 Task: Look for products in the category "Baby Food & Drinks" from Stonyfield only.
Action: Mouse moved to (343, 173)
Screenshot: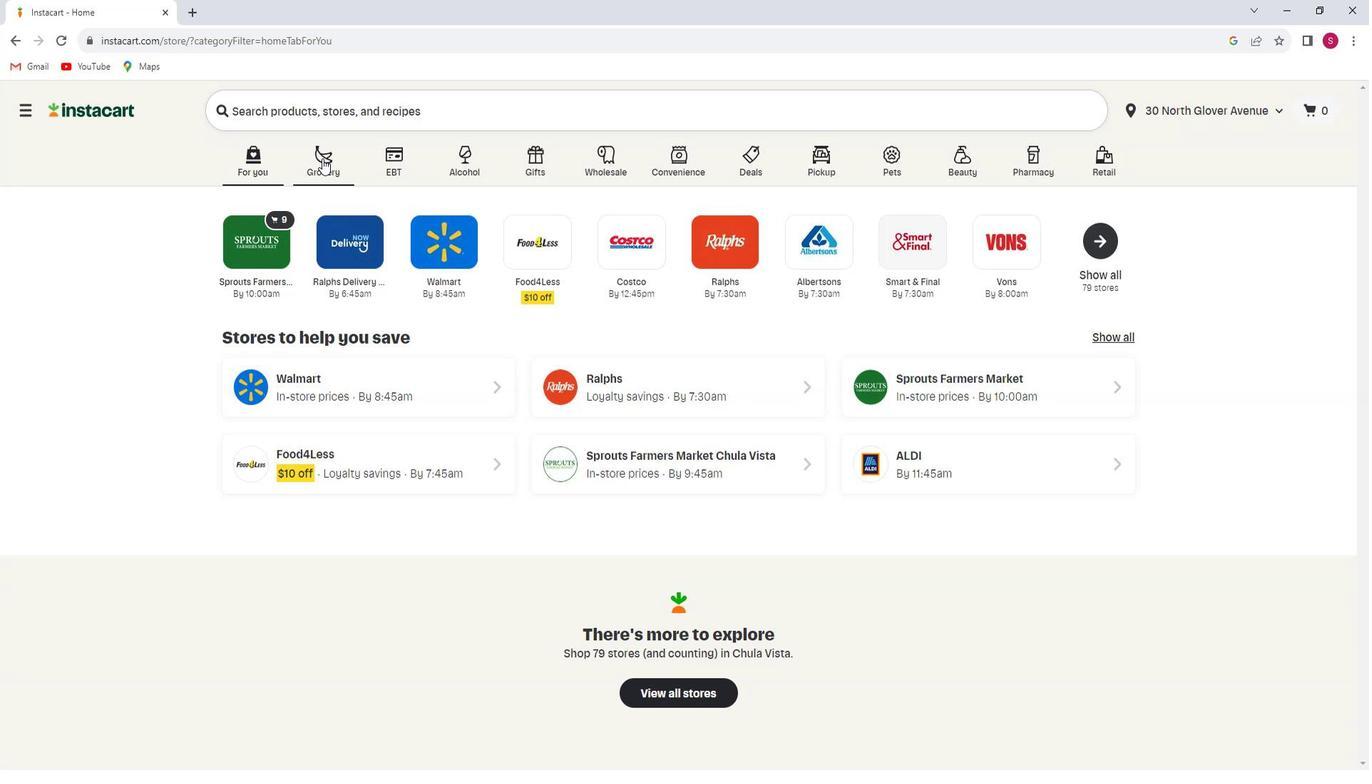 
Action: Mouse pressed left at (343, 173)
Screenshot: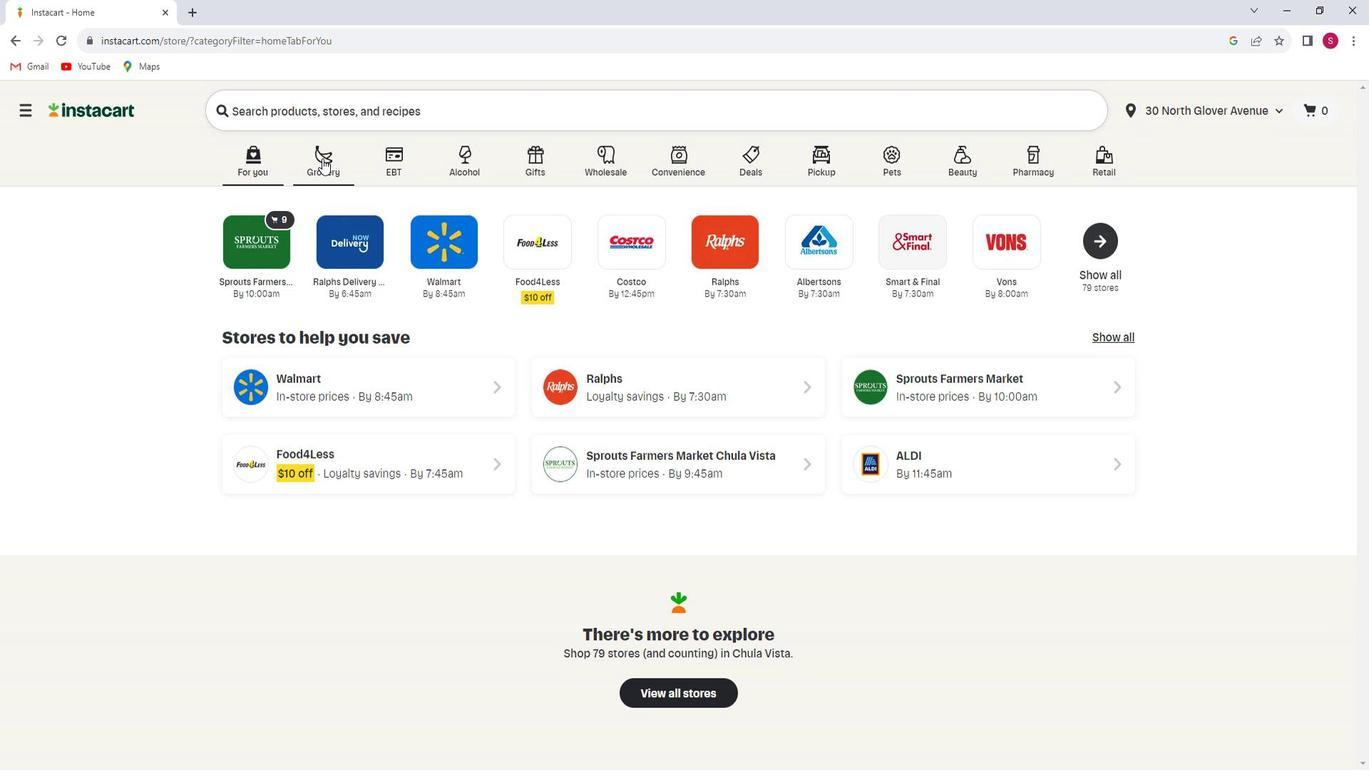 
Action: Mouse moved to (351, 422)
Screenshot: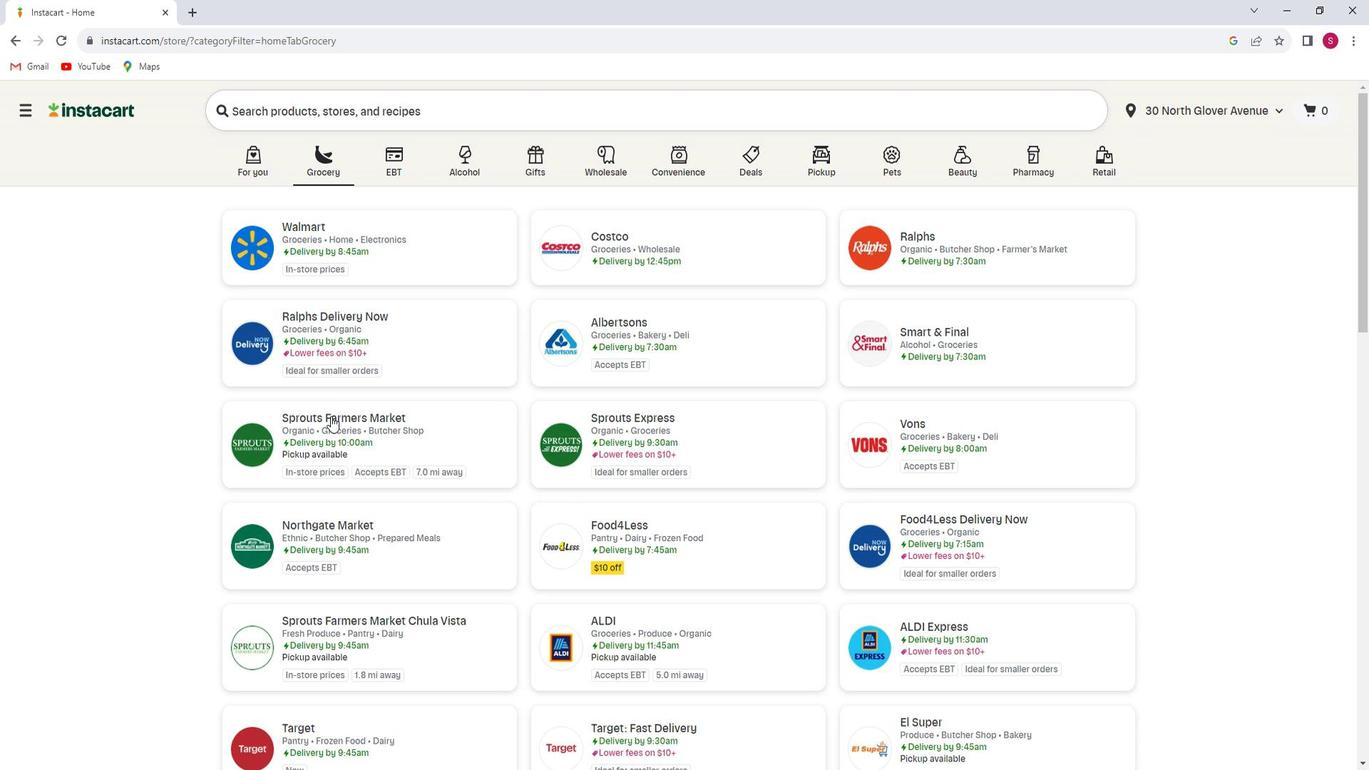
Action: Mouse pressed left at (351, 422)
Screenshot: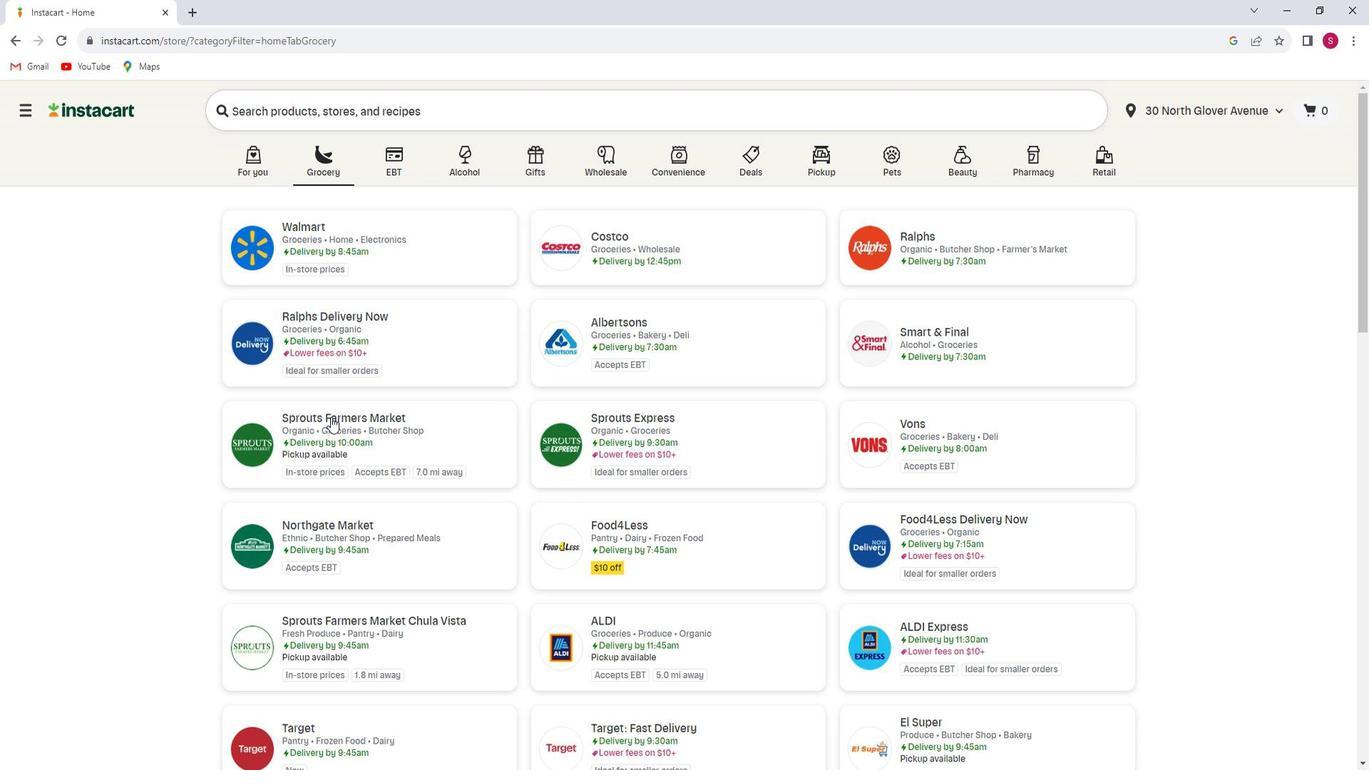 
Action: Mouse moved to (144, 448)
Screenshot: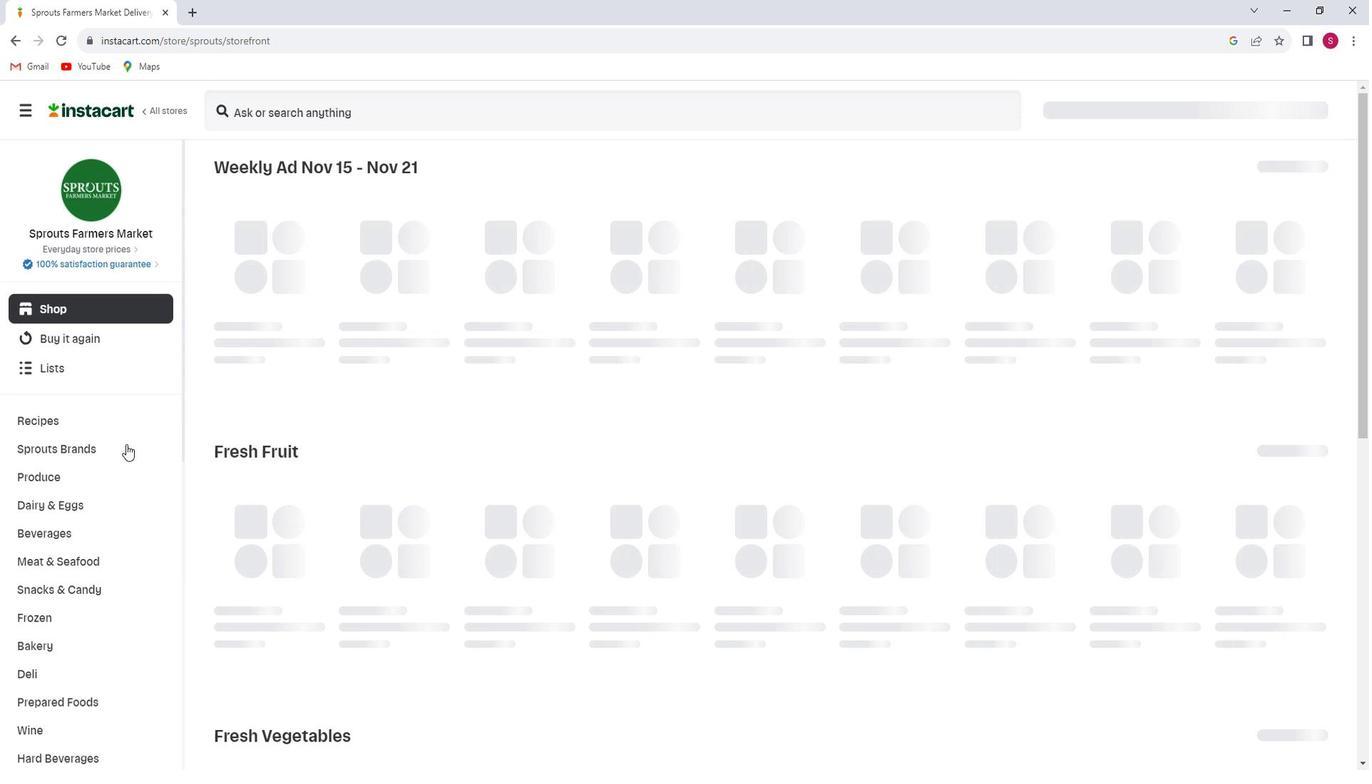 
Action: Mouse scrolled (144, 447) with delta (0, 0)
Screenshot: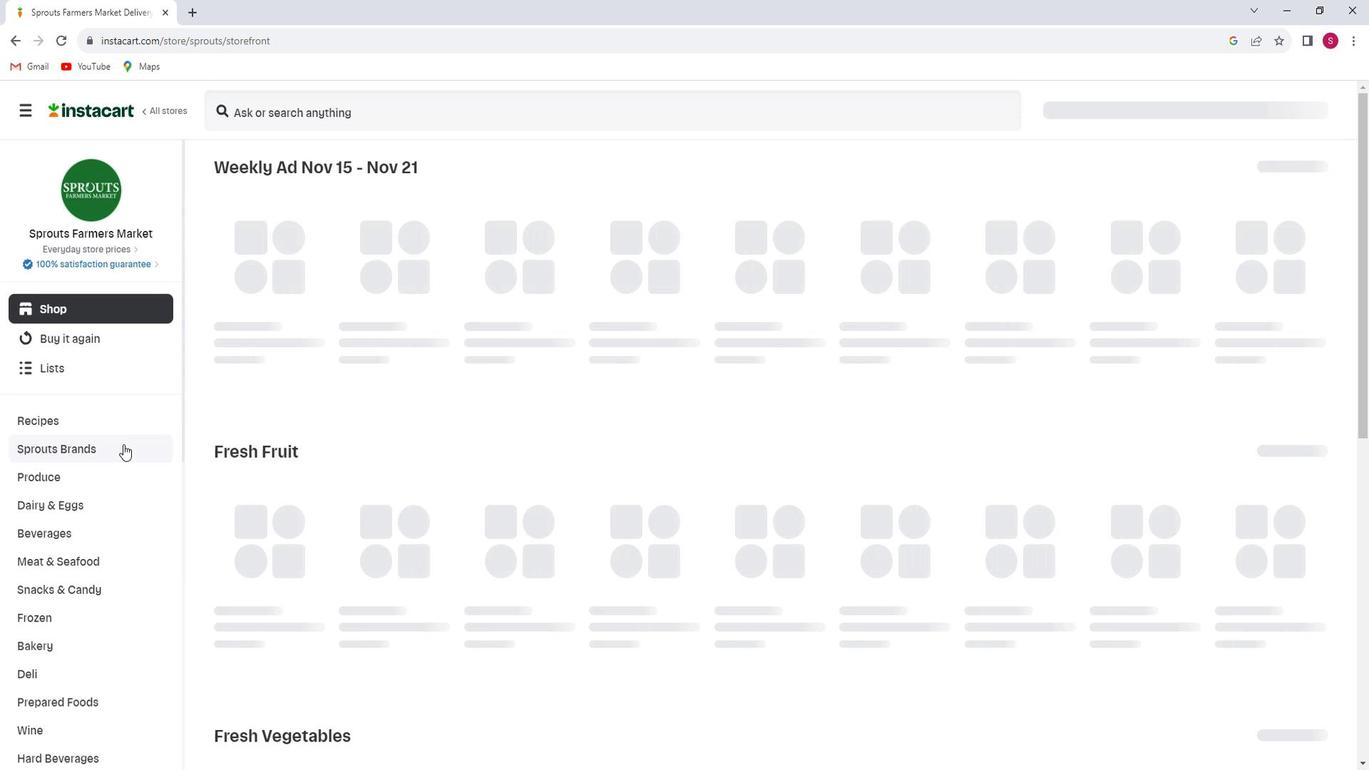 
Action: Mouse scrolled (144, 447) with delta (0, 0)
Screenshot: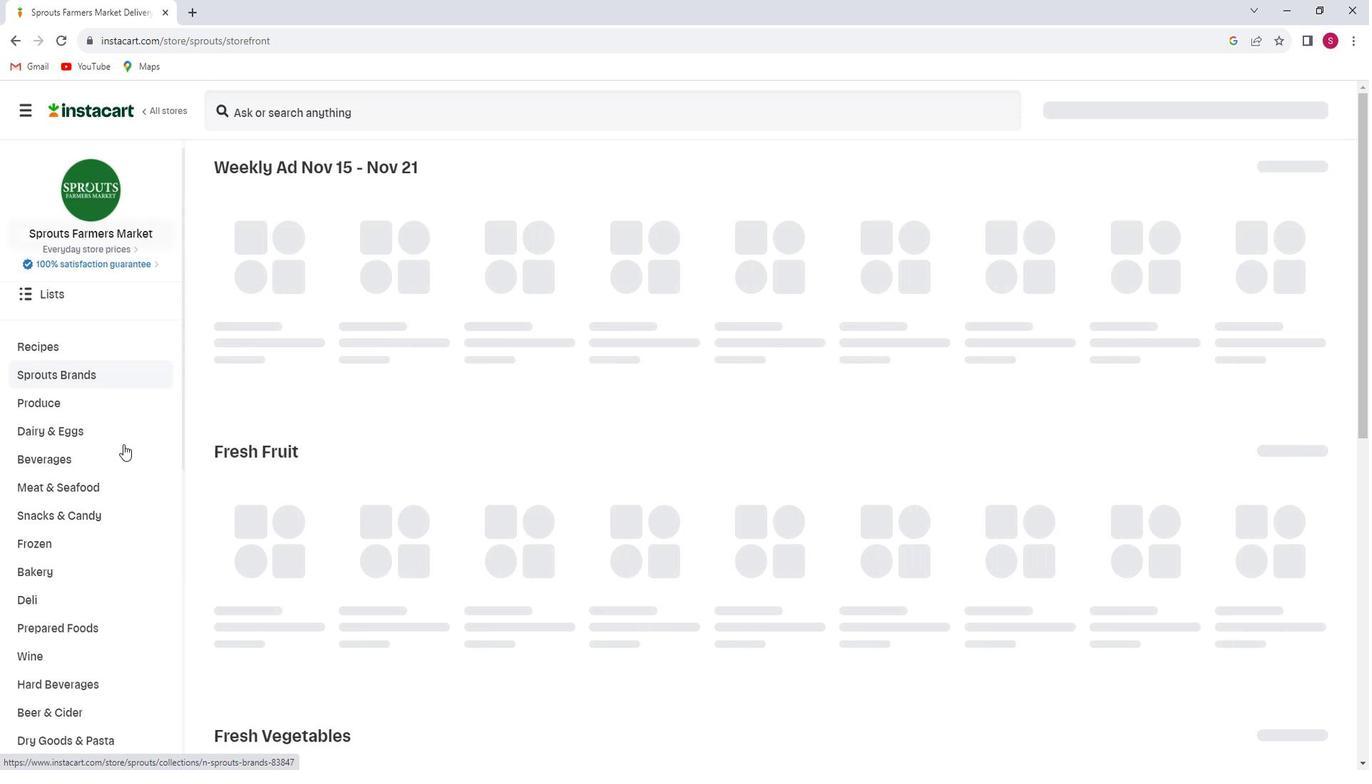 
Action: Mouse scrolled (144, 447) with delta (0, 0)
Screenshot: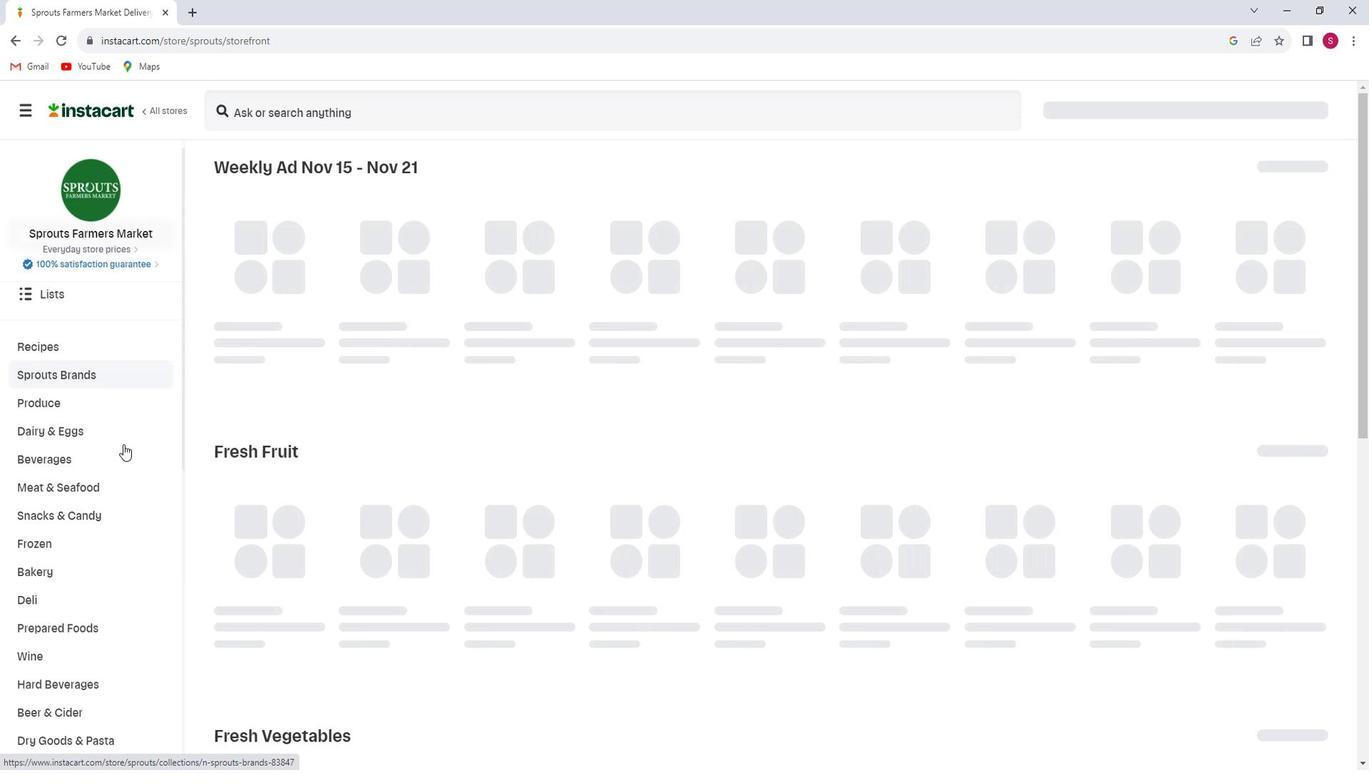
Action: Mouse scrolled (144, 447) with delta (0, 0)
Screenshot: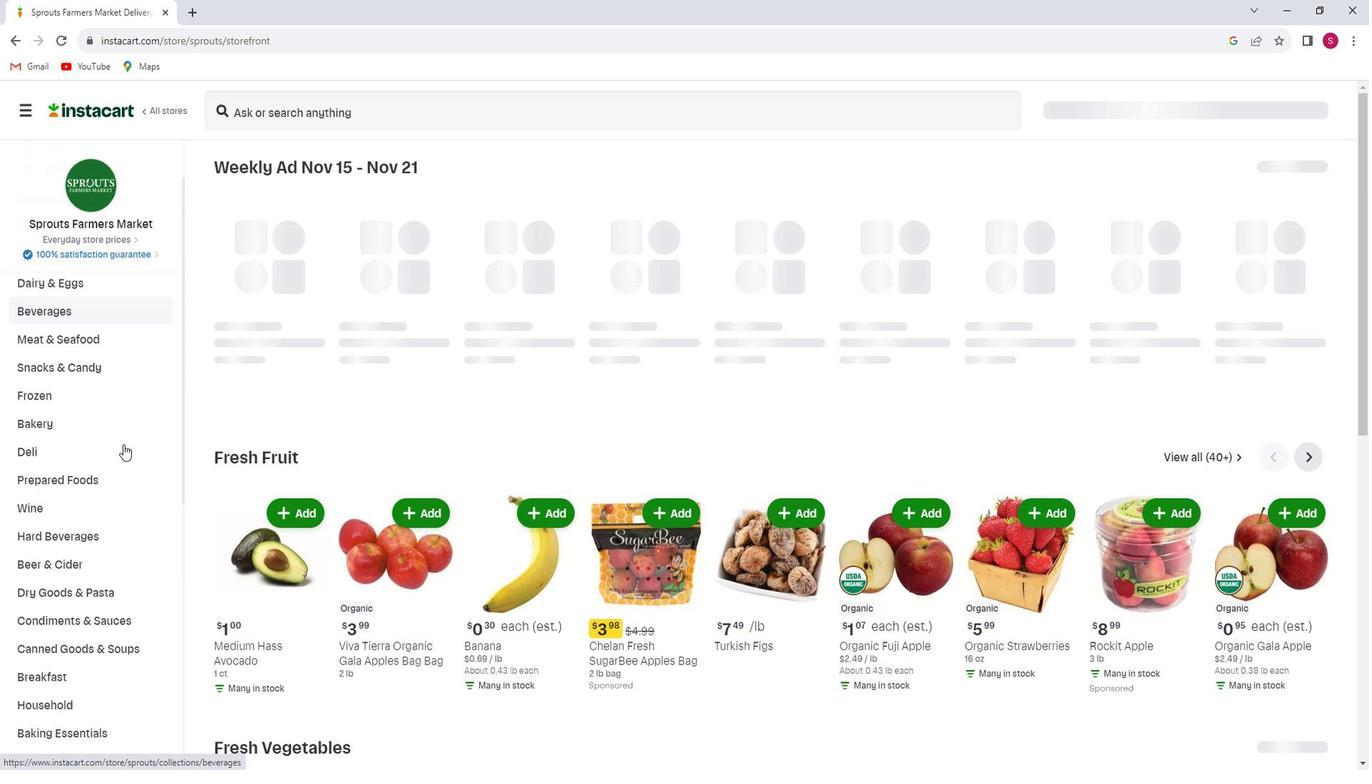 
Action: Mouse scrolled (144, 447) with delta (0, 0)
Screenshot: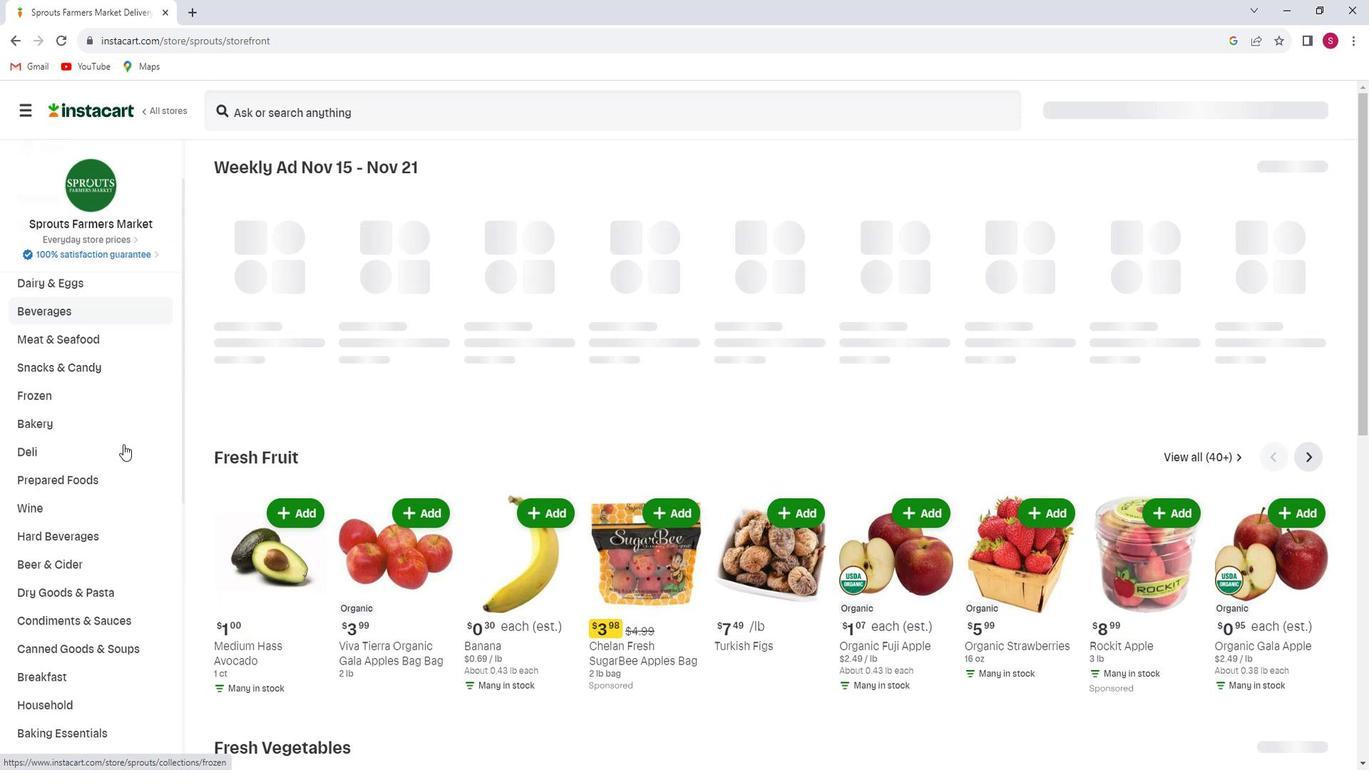 
Action: Mouse scrolled (144, 447) with delta (0, 0)
Screenshot: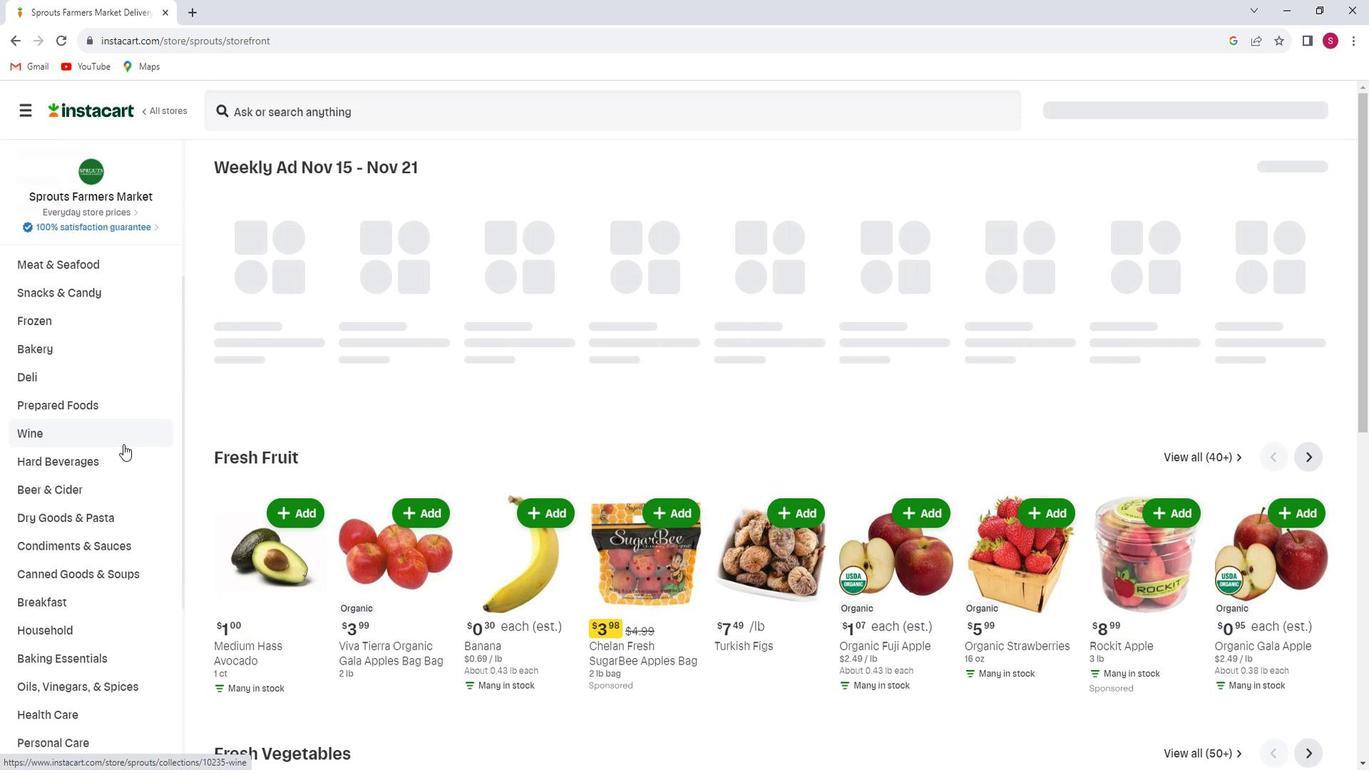 
Action: Mouse scrolled (144, 447) with delta (0, 0)
Screenshot: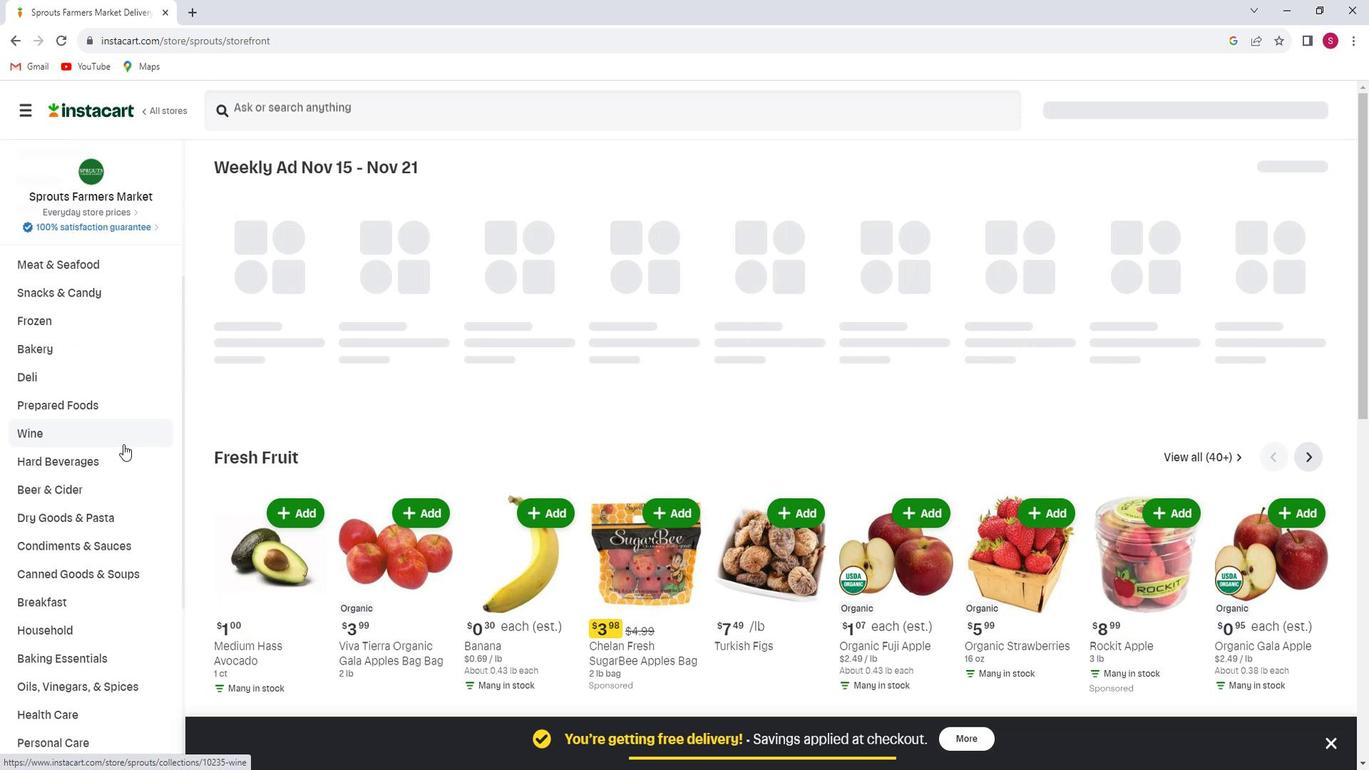 
Action: Mouse moved to (140, 455)
Screenshot: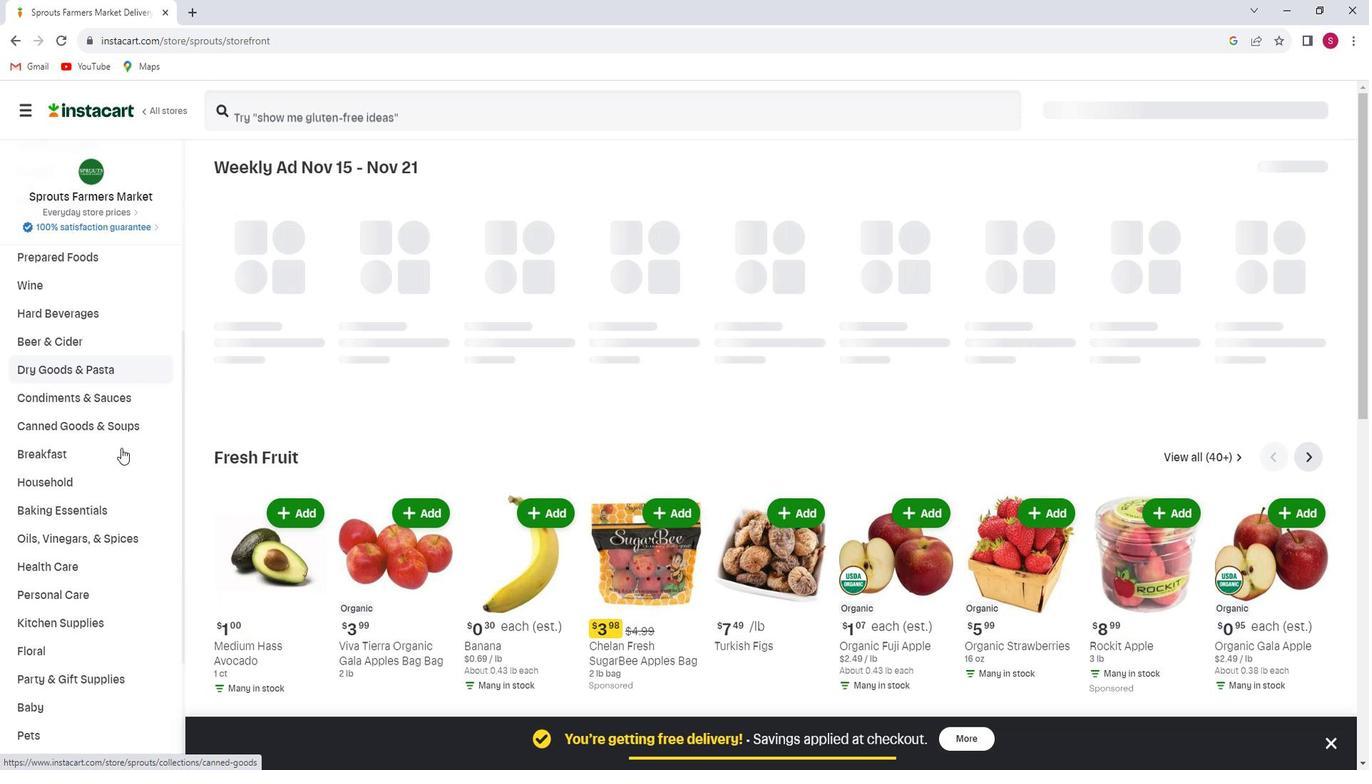 
Action: Mouse scrolled (140, 454) with delta (0, 0)
Screenshot: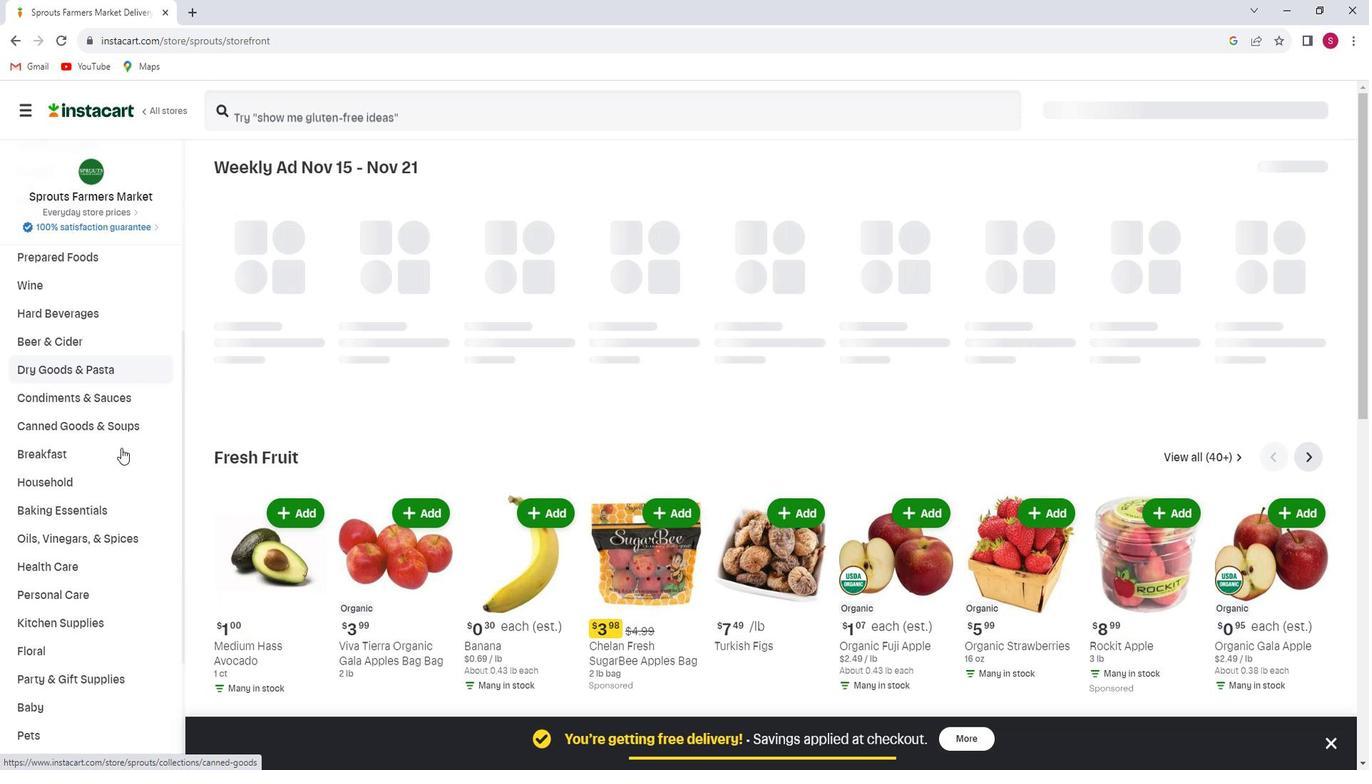 
Action: Mouse moved to (140, 457)
Screenshot: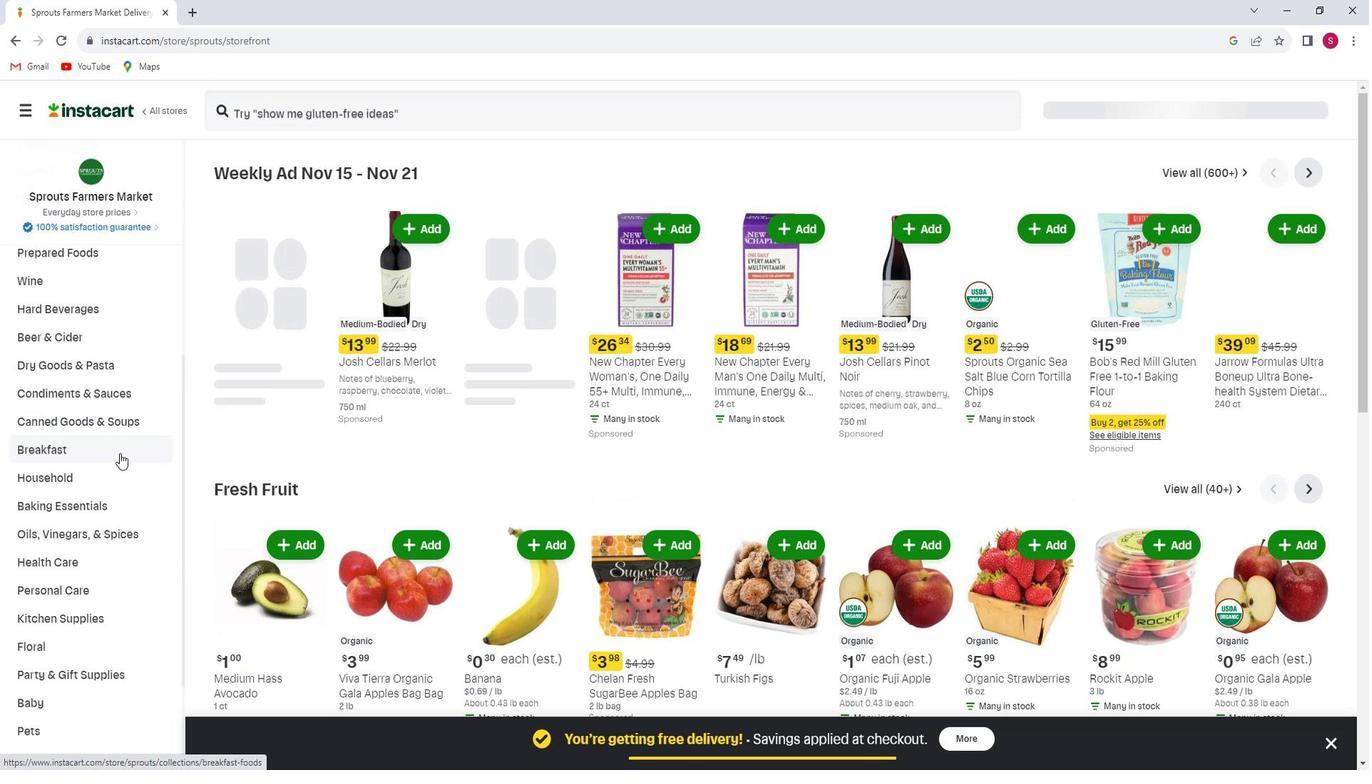 
Action: Mouse scrolled (140, 456) with delta (0, 0)
Screenshot: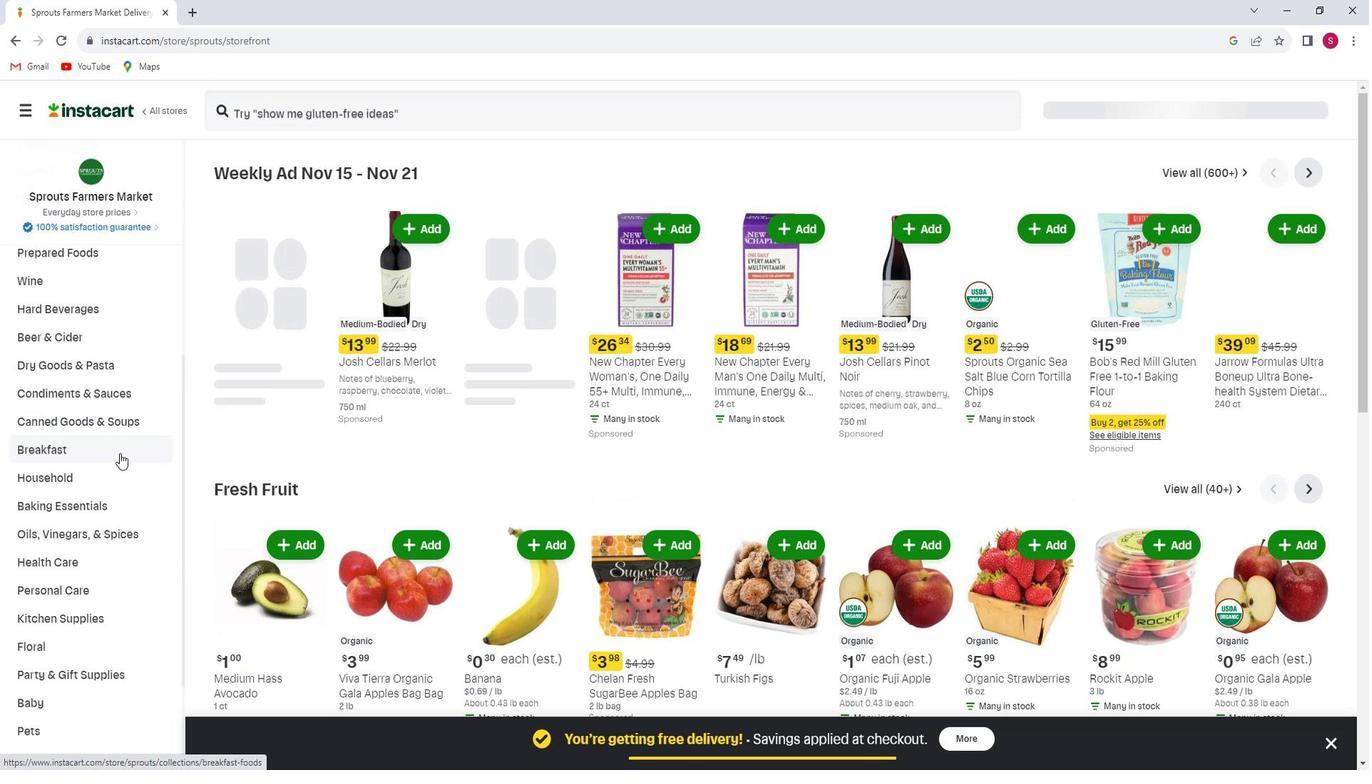 
Action: Mouse moved to (138, 463)
Screenshot: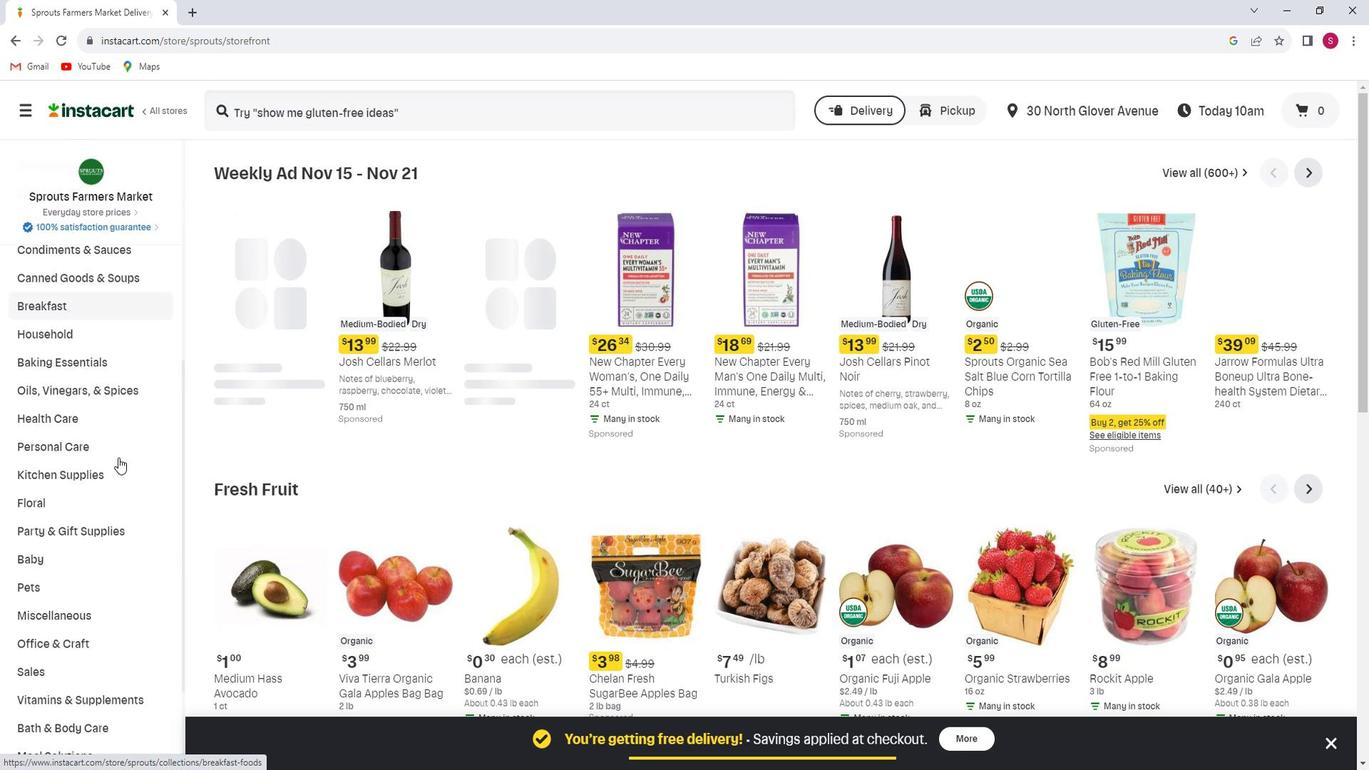 
Action: Mouse scrolled (138, 462) with delta (0, 0)
Screenshot: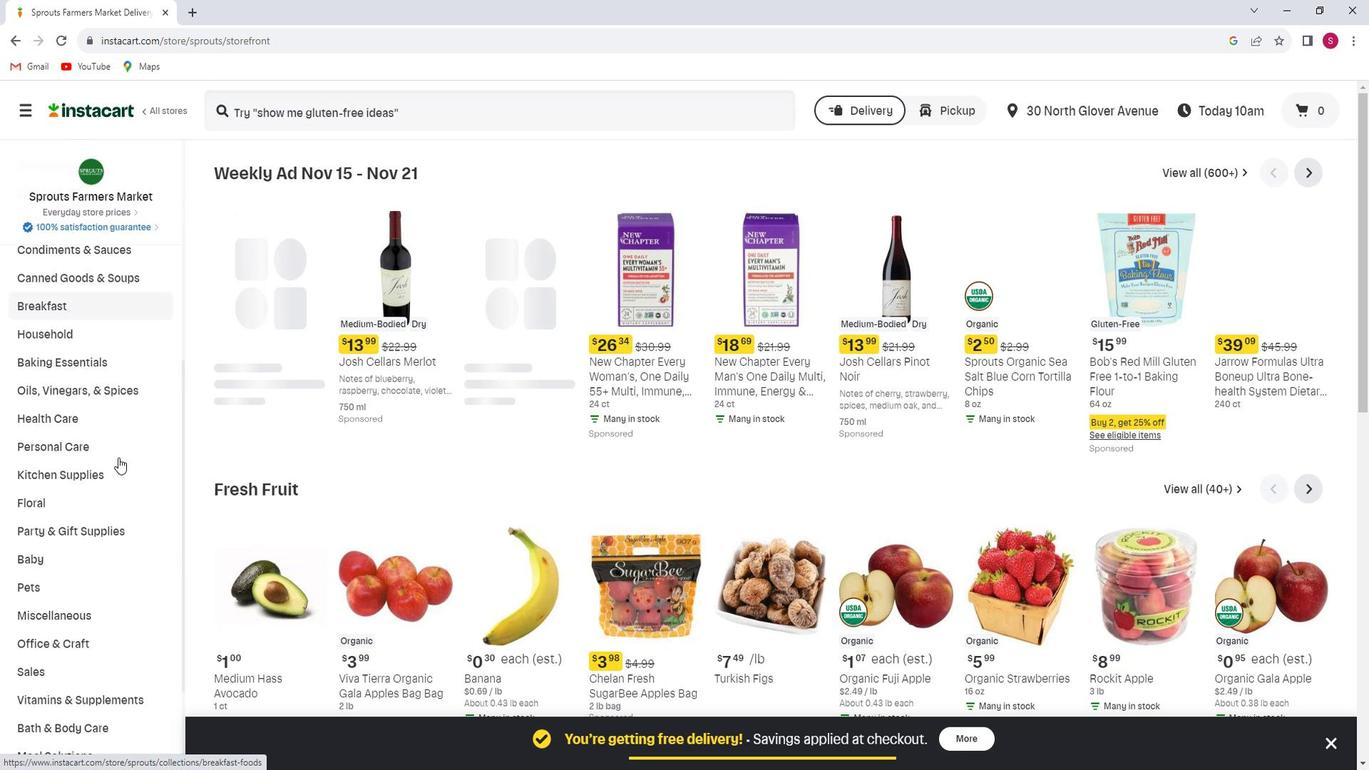 
Action: Mouse moved to (137, 467)
Screenshot: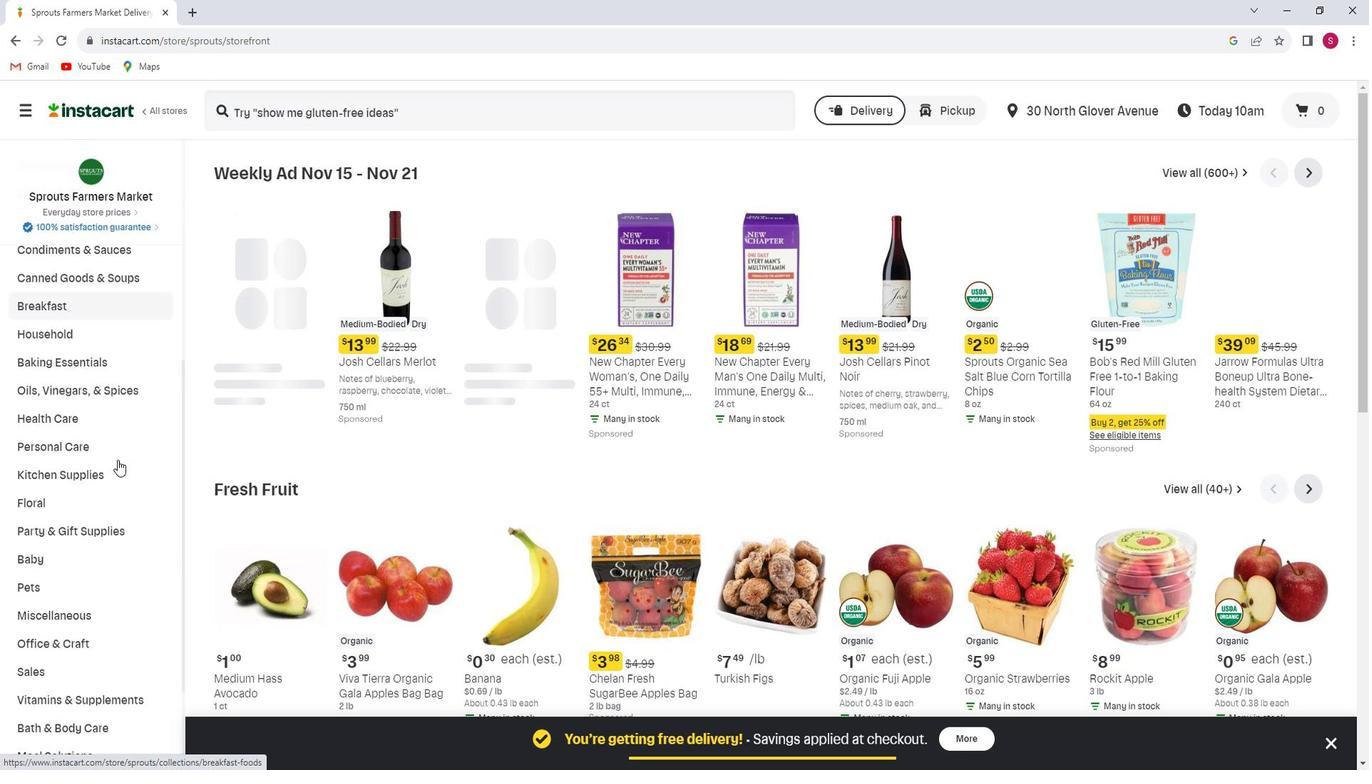
Action: Mouse scrolled (137, 466) with delta (0, 0)
Screenshot: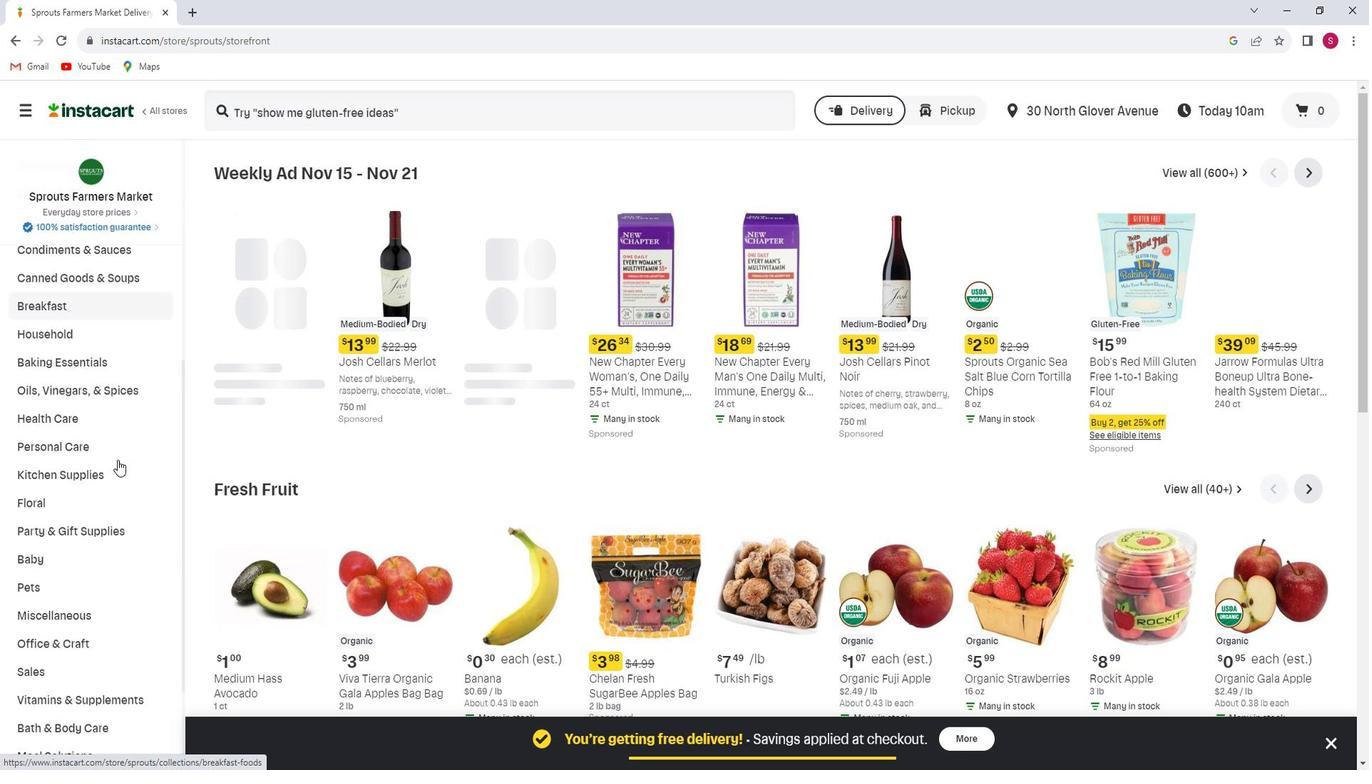 
Action: Mouse moved to (74, 547)
Screenshot: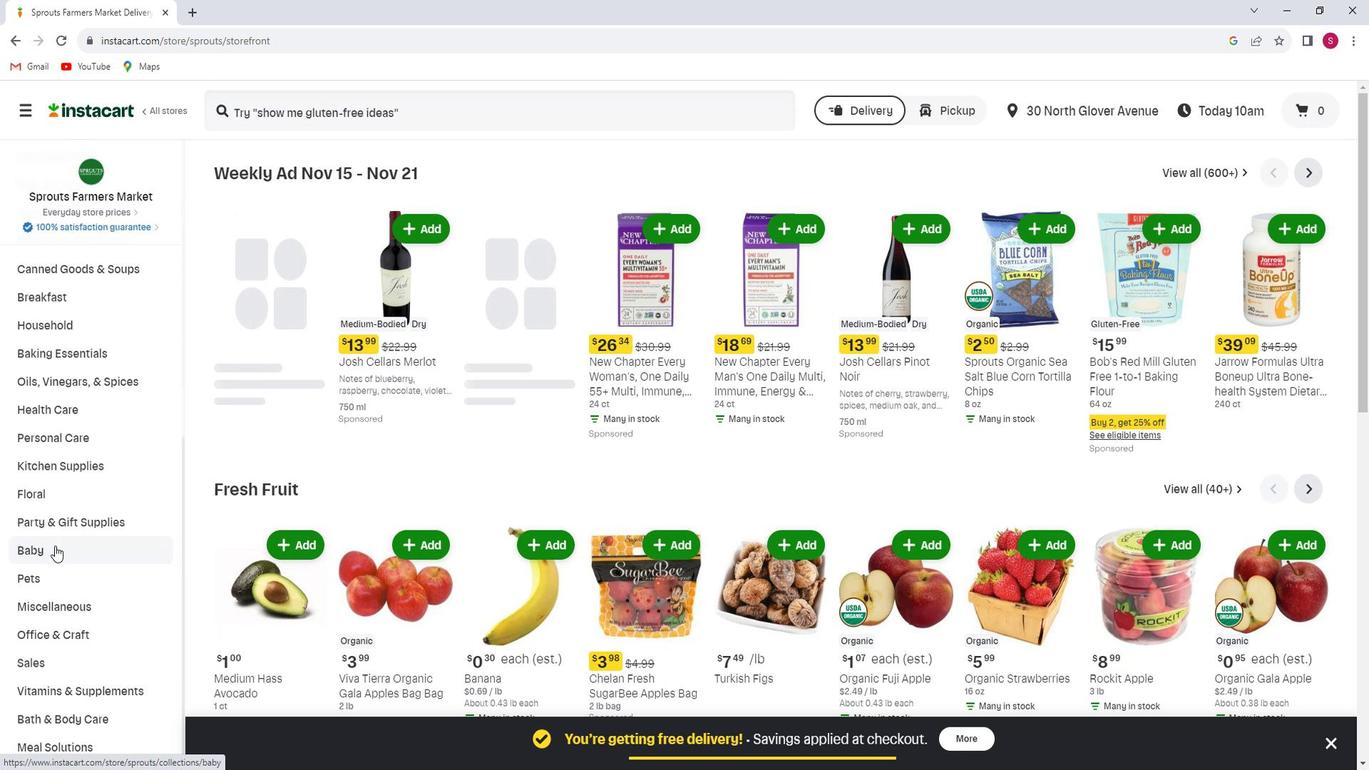 
Action: Mouse pressed left at (74, 547)
Screenshot: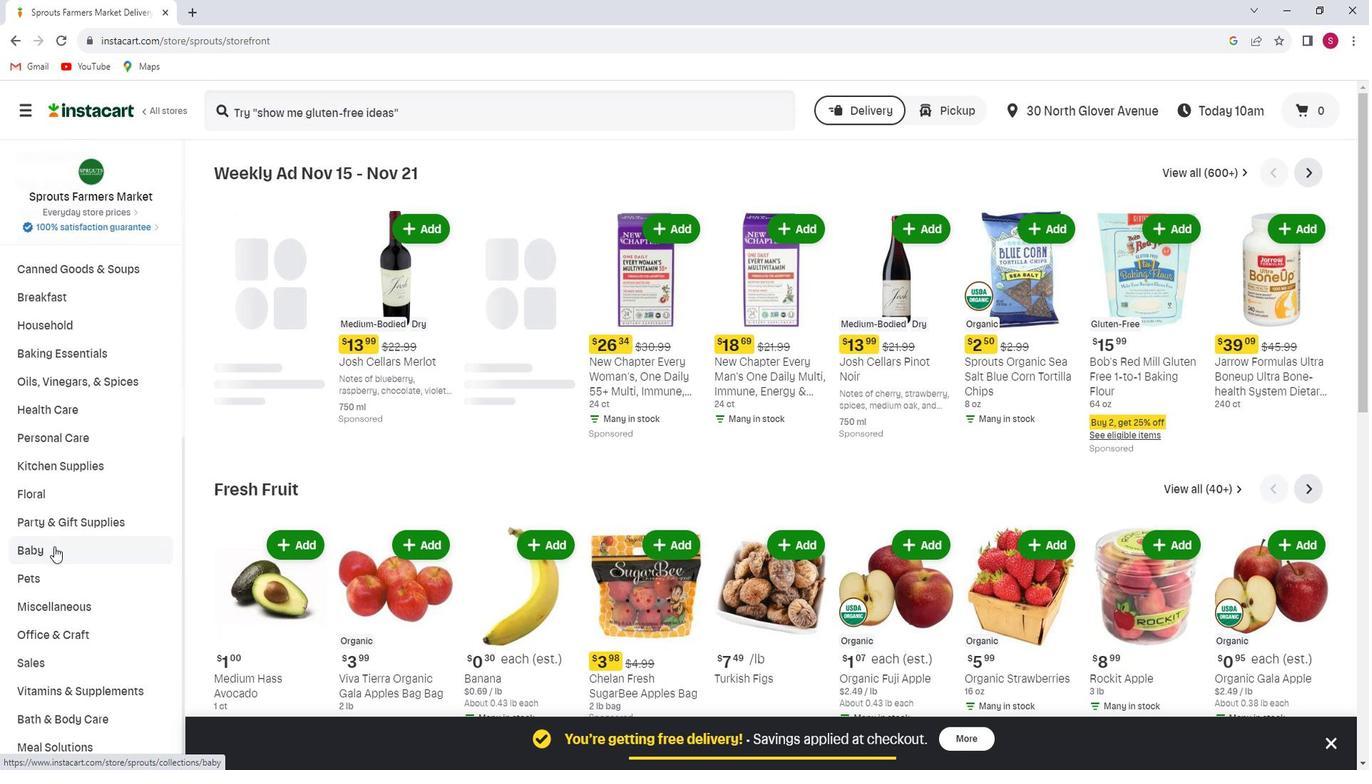 
Action: Mouse moved to (87, 656)
Screenshot: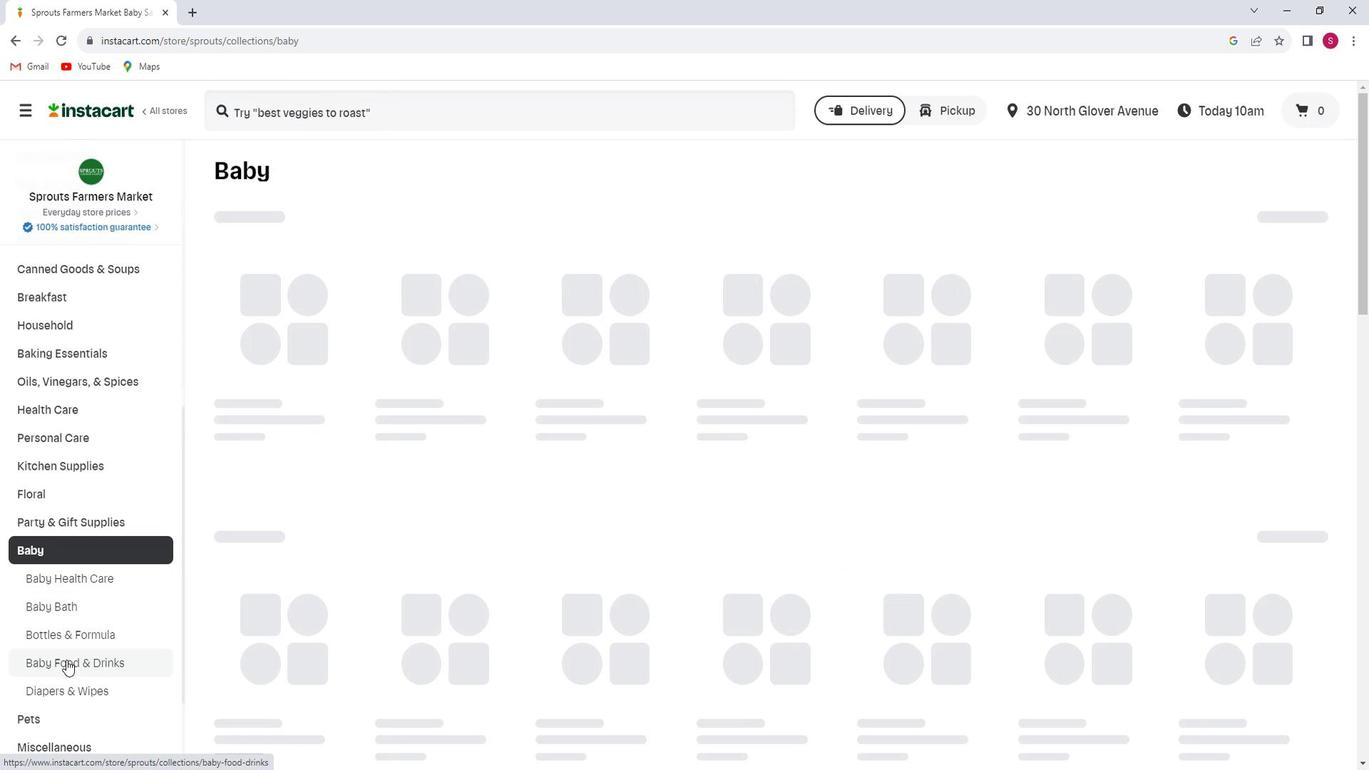 
Action: Mouse pressed left at (87, 656)
Screenshot: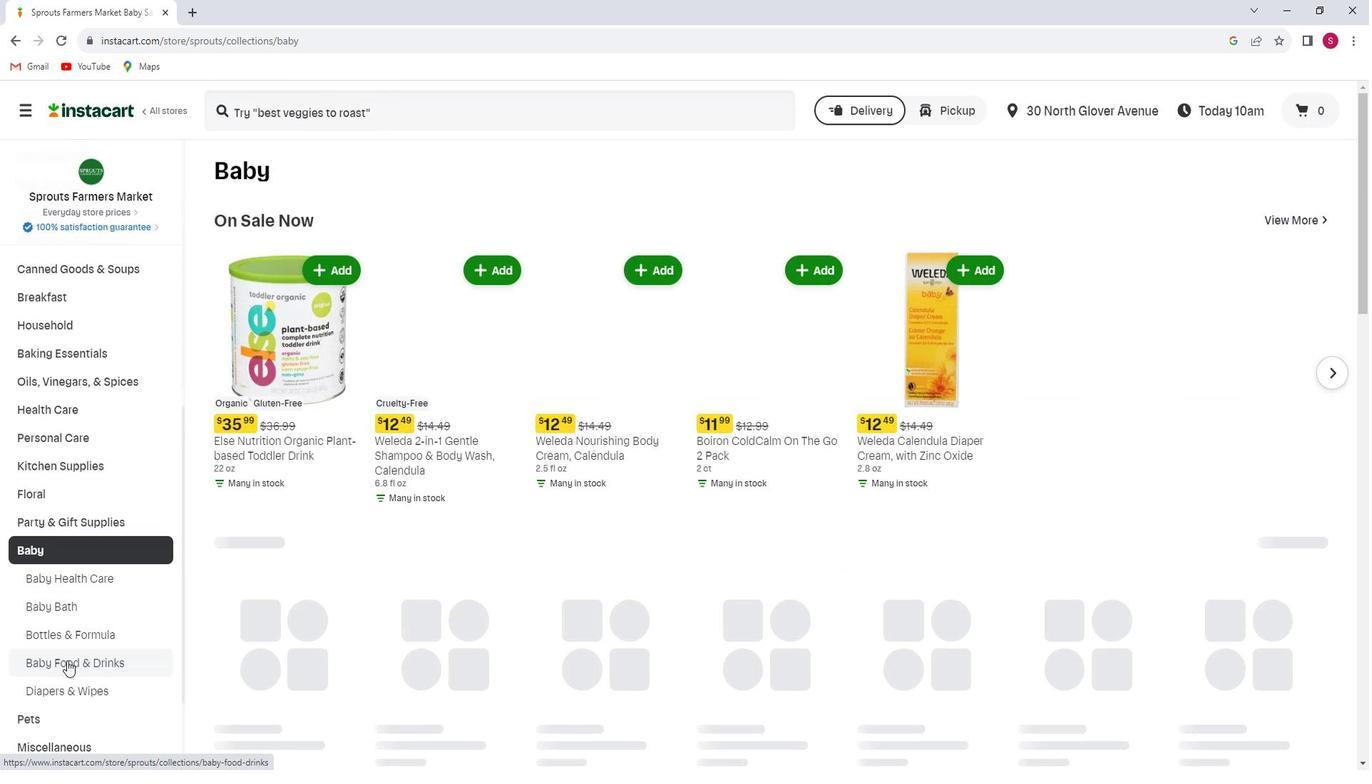 
Action: Mouse moved to (591, 286)
Screenshot: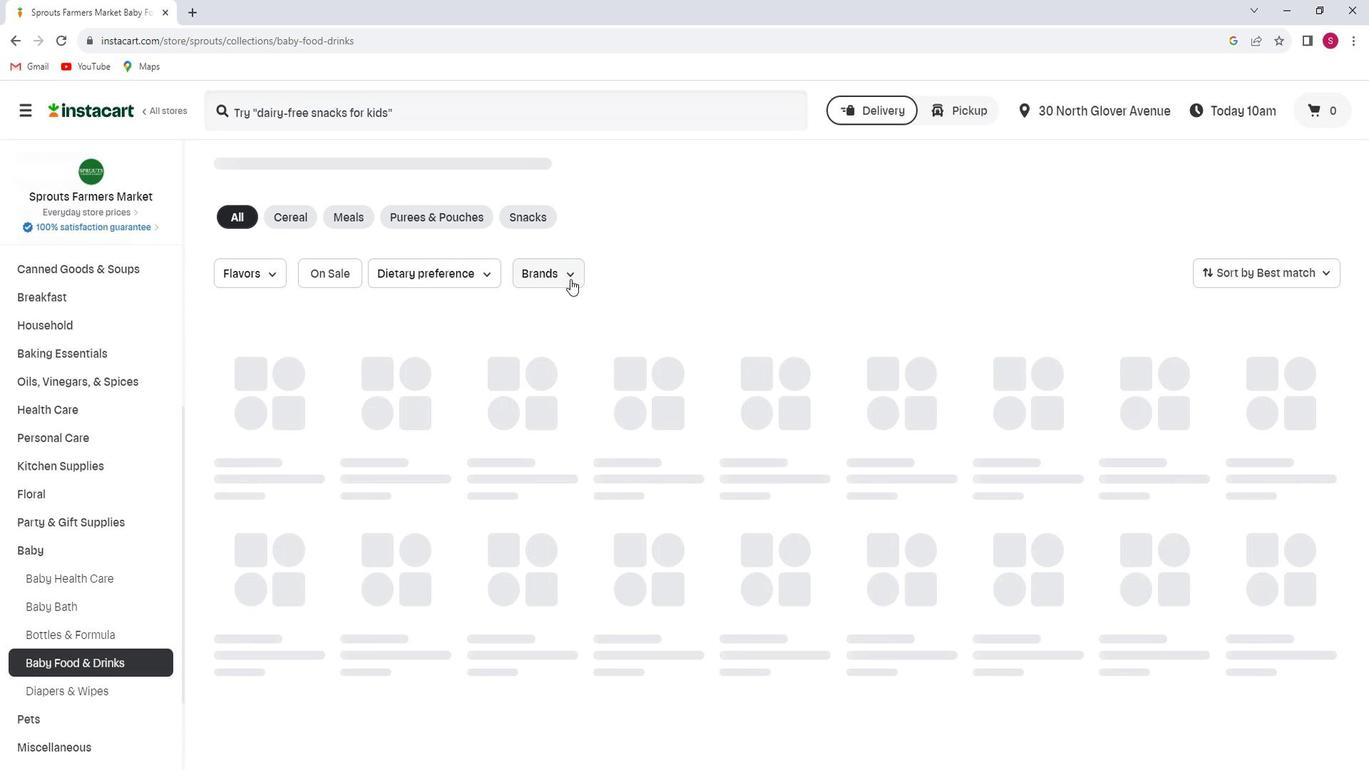
Action: Mouse pressed left at (591, 286)
Screenshot: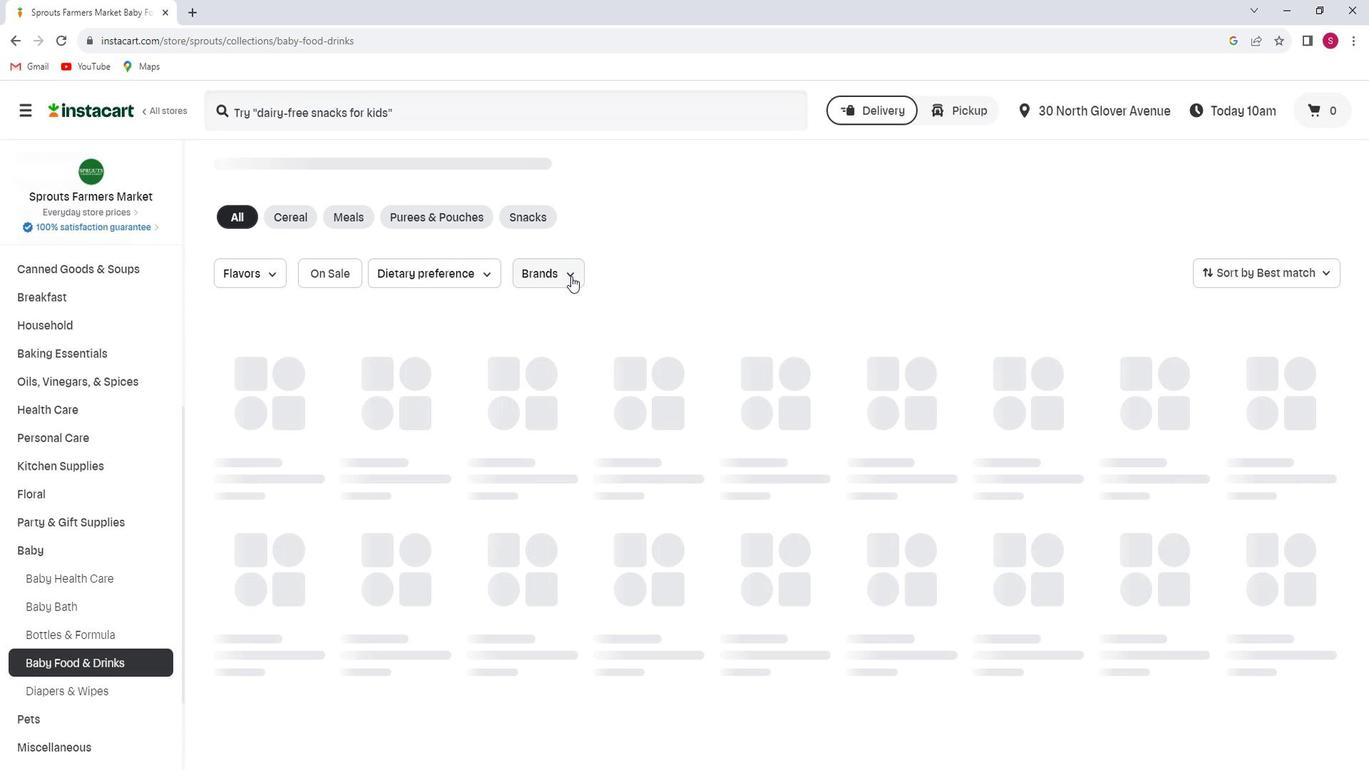 
Action: Mouse moved to (581, 362)
Screenshot: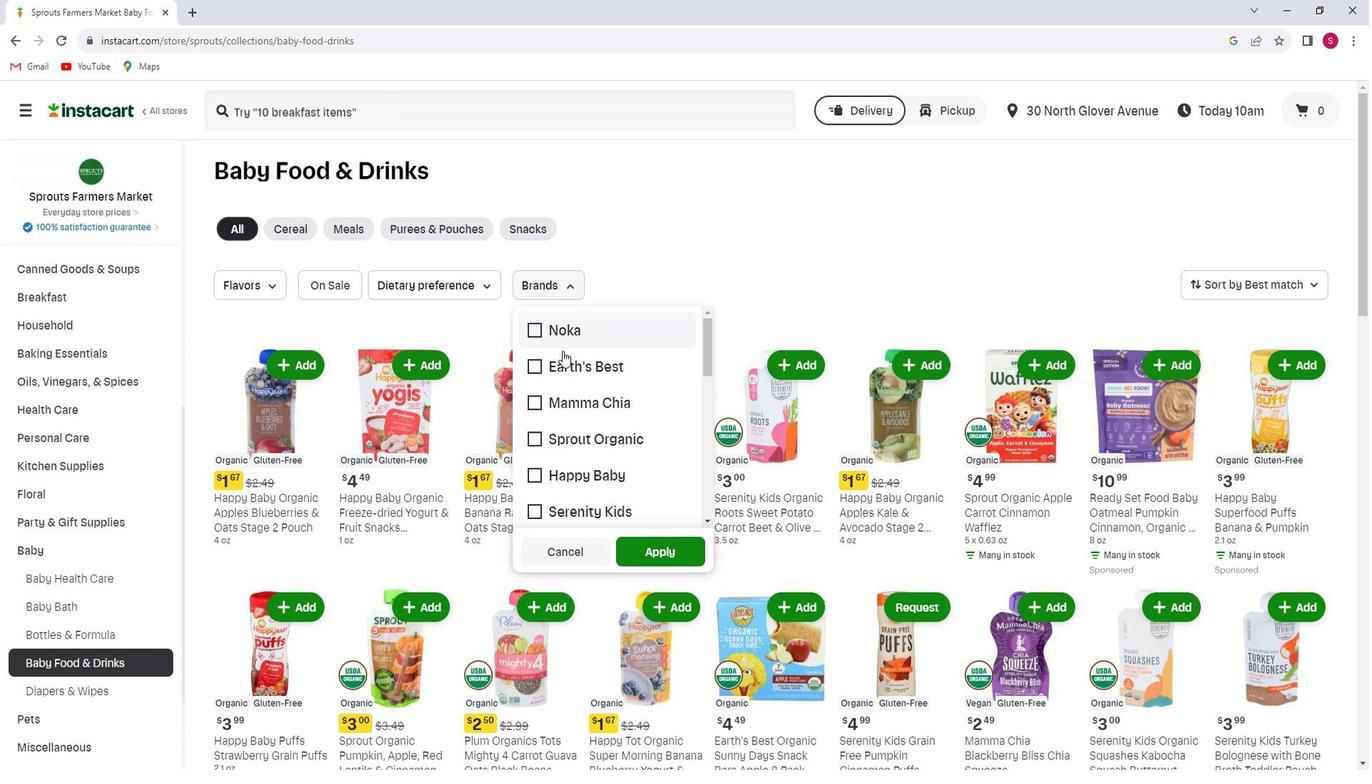 
Action: Mouse scrolled (581, 361) with delta (0, 0)
Screenshot: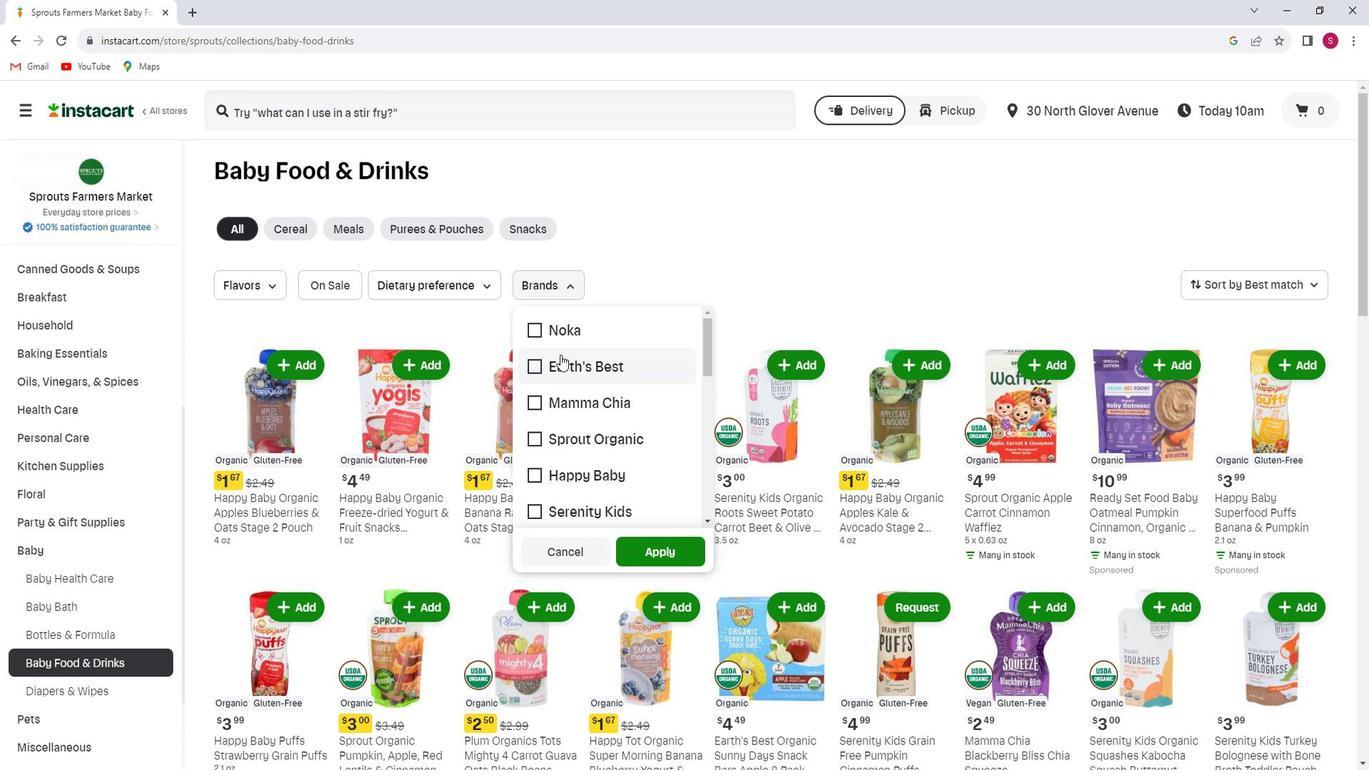 
Action: Mouse moved to (578, 365)
Screenshot: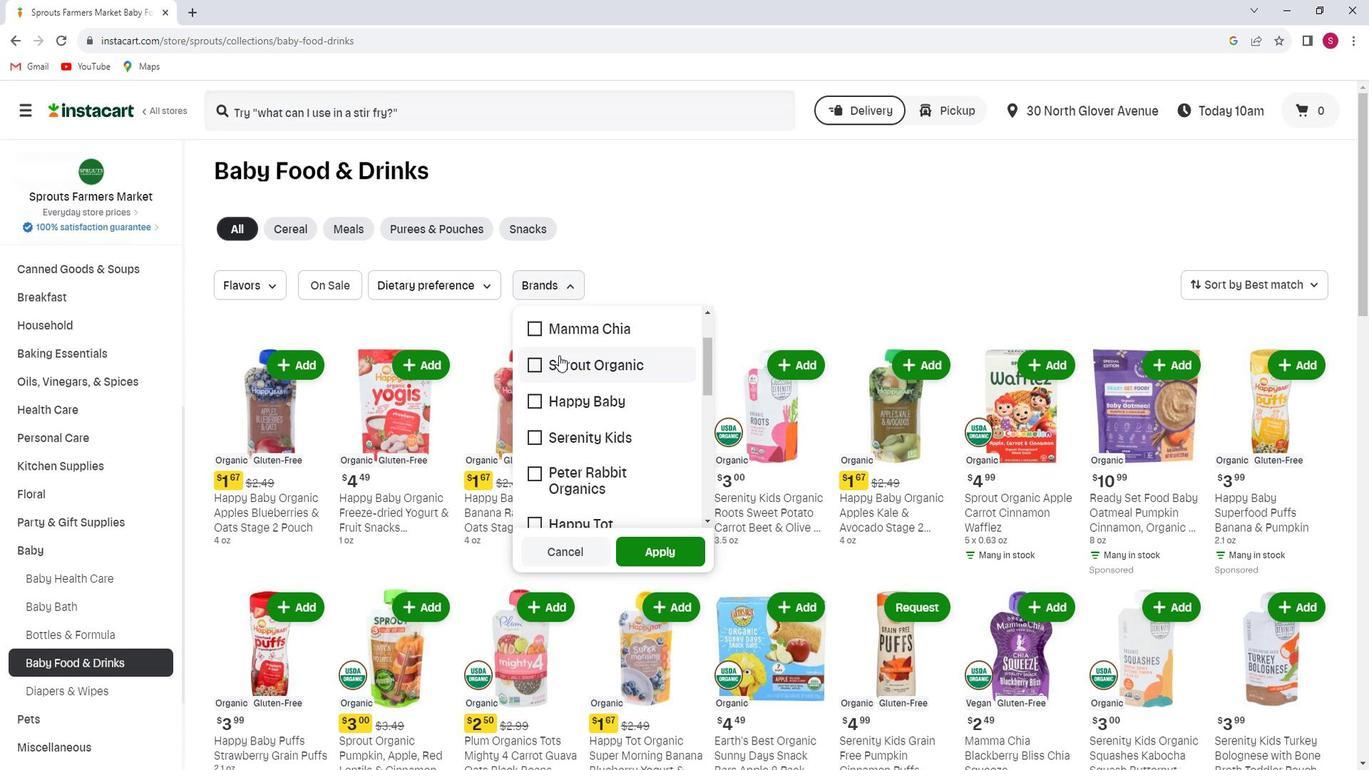 
Action: Mouse scrolled (578, 364) with delta (0, 0)
Screenshot: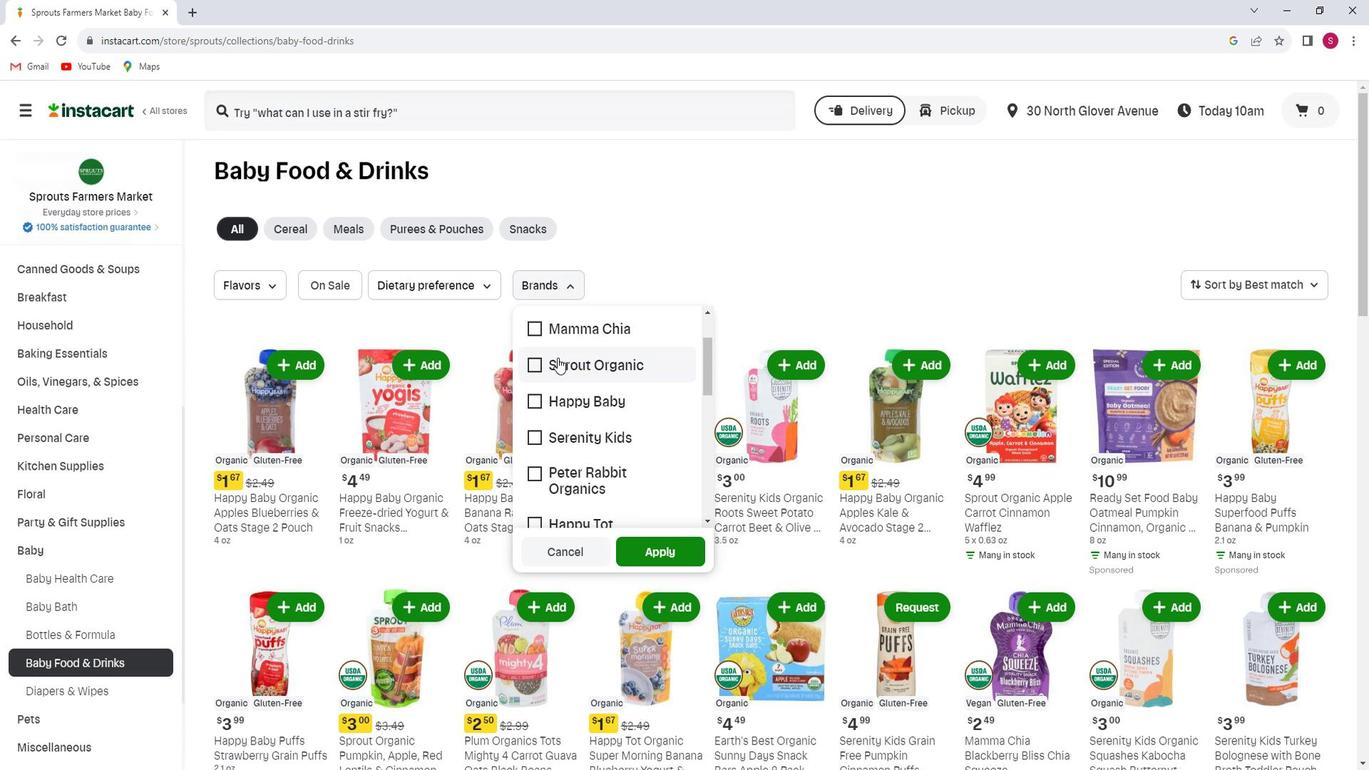 
Action: Mouse moved to (570, 380)
Screenshot: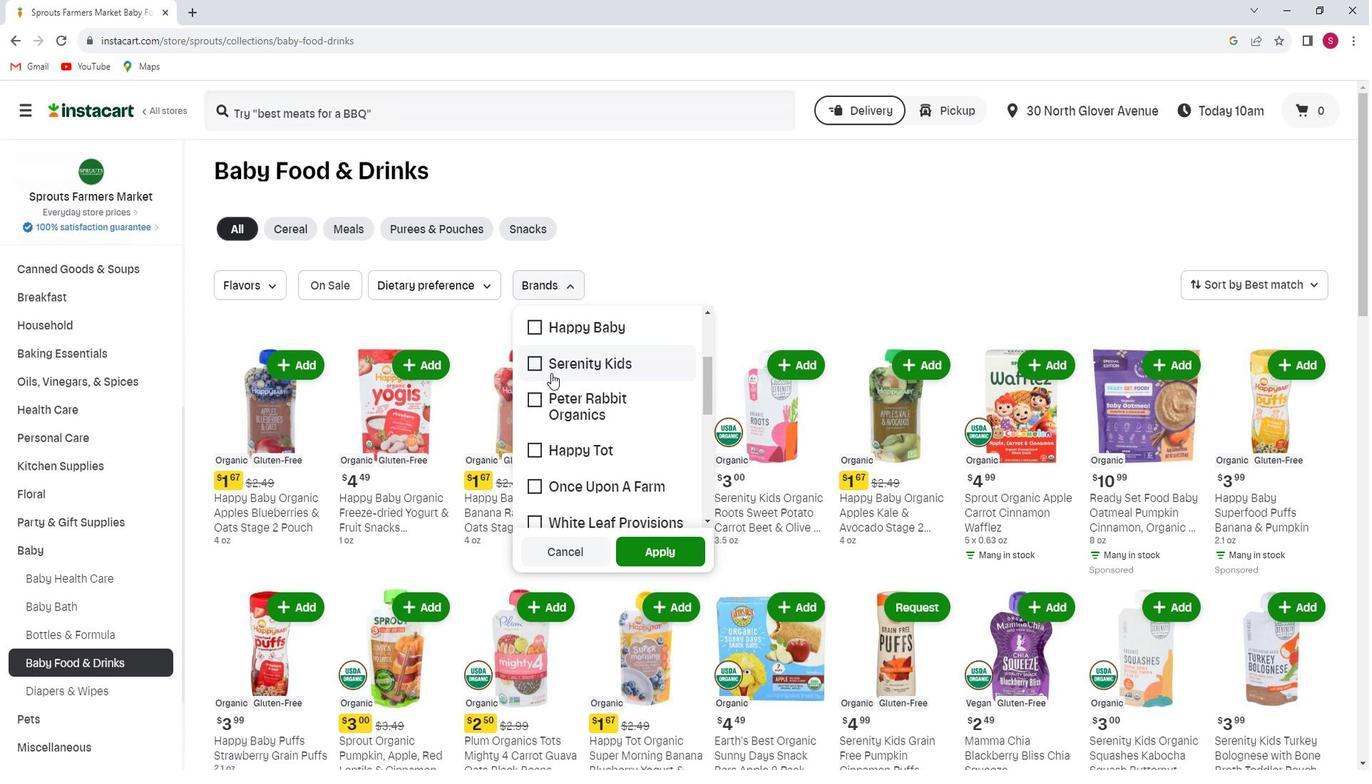 
Action: Mouse scrolled (570, 380) with delta (0, 0)
Screenshot: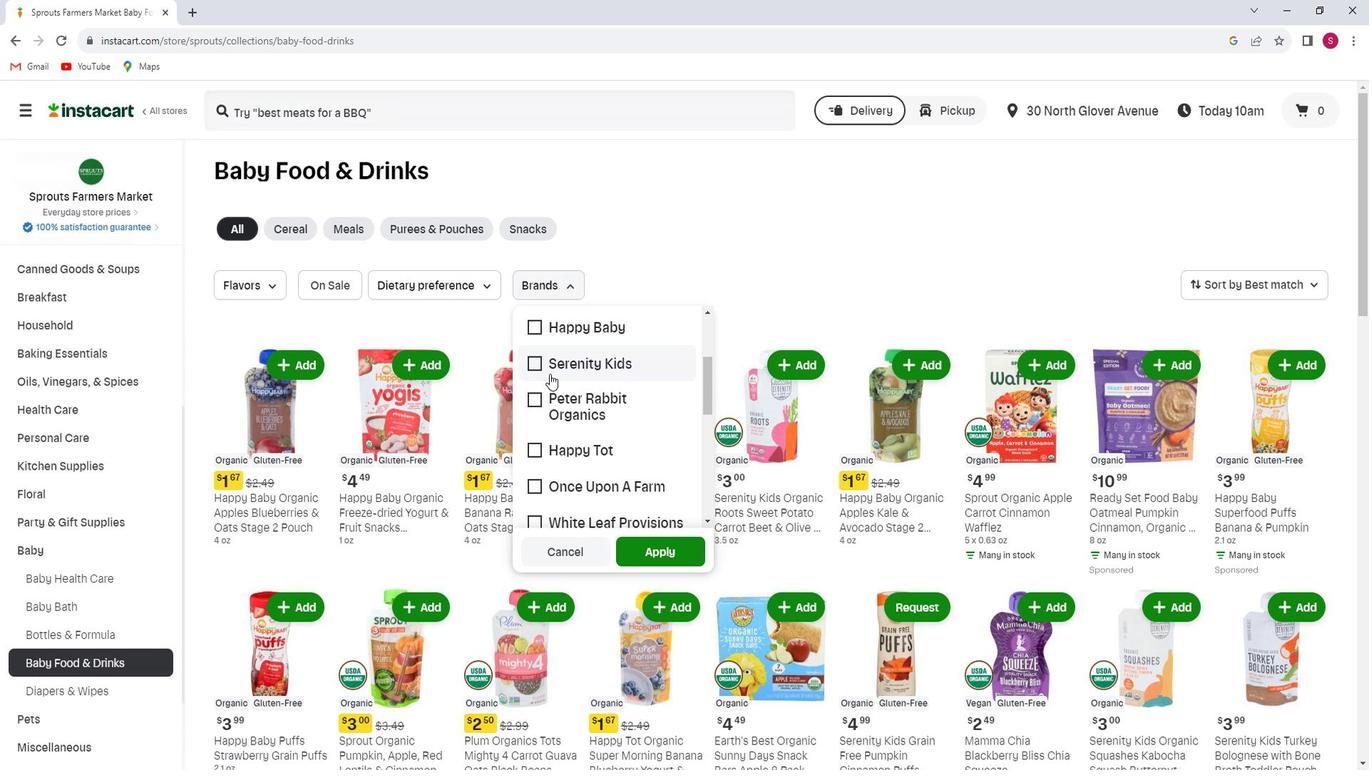 
Action: Mouse scrolled (570, 380) with delta (0, 0)
Screenshot: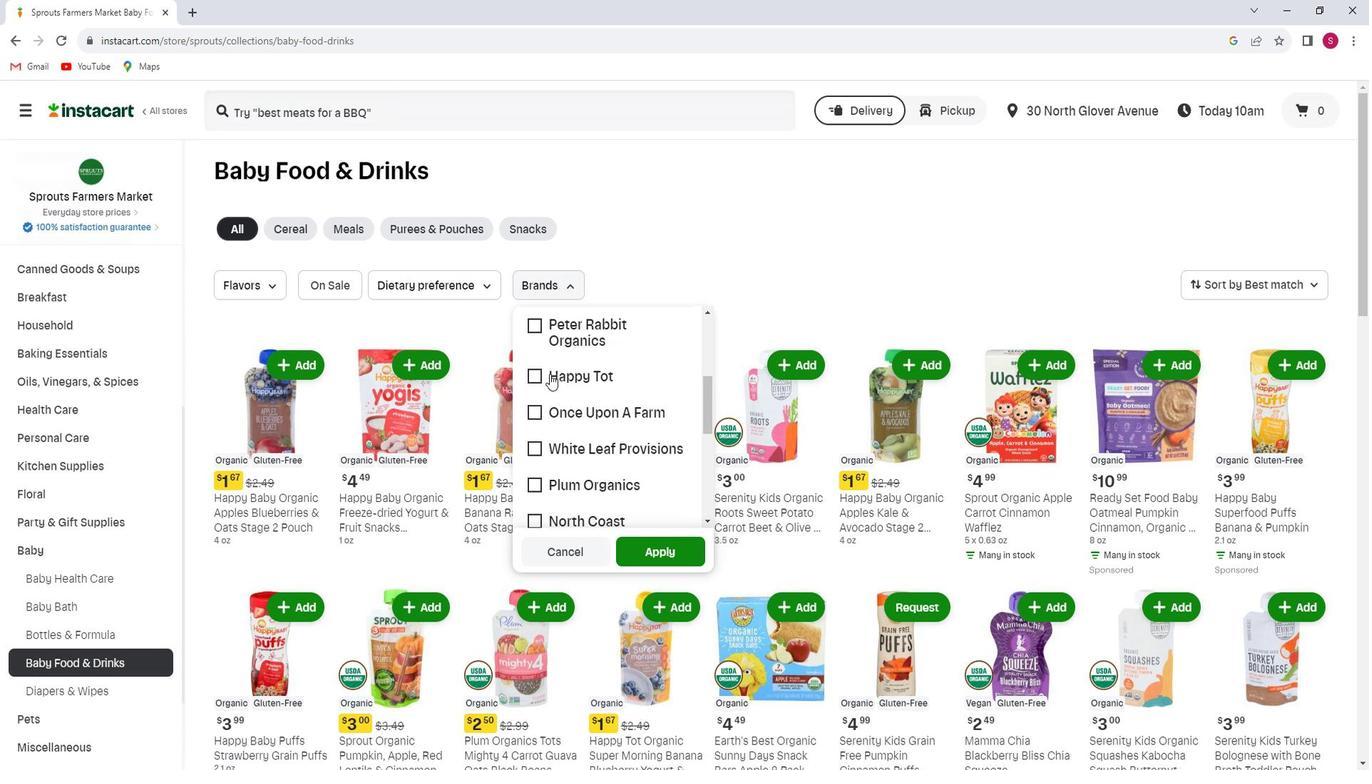 
Action: Mouse scrolled (570, 380) with delta (0, 0)
Screenshot: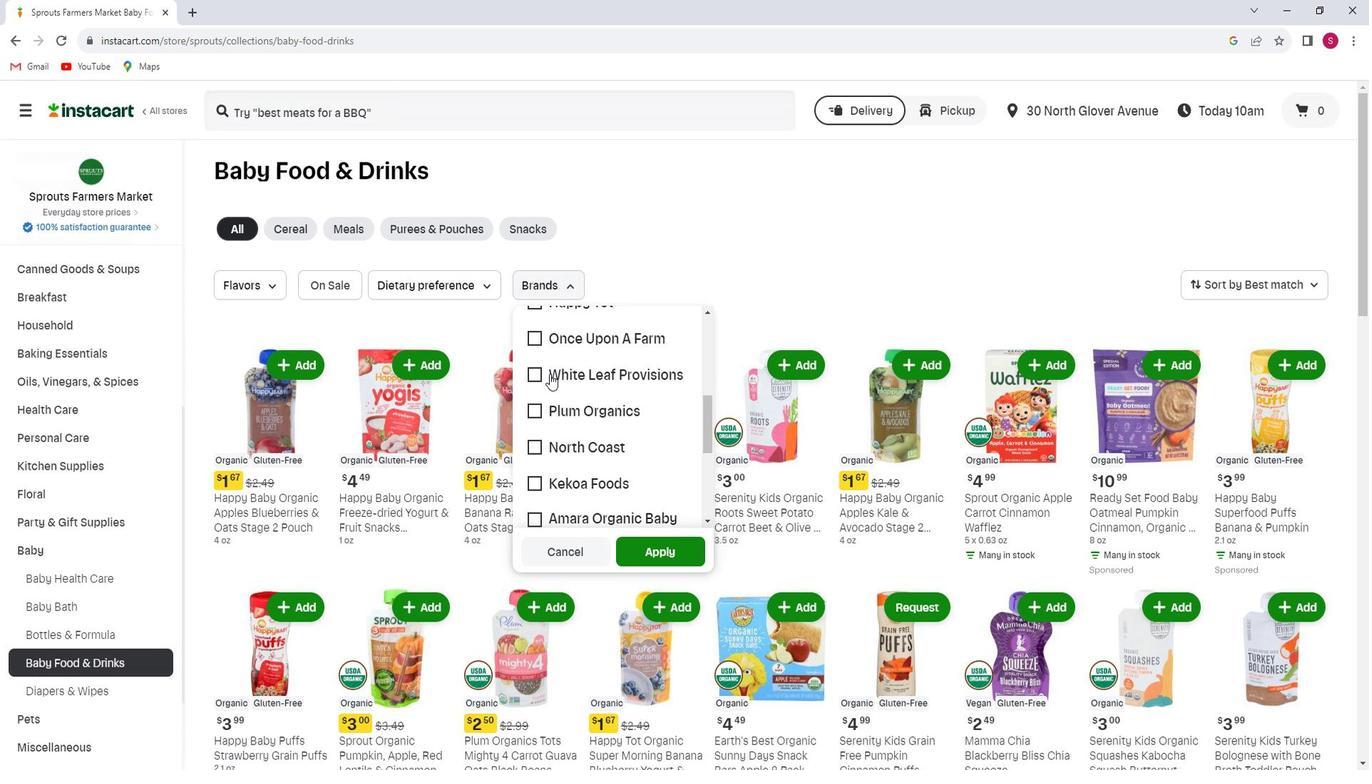 
Action: Mouse scrolled (570, 380) with delta (0, 0)
Screenshot: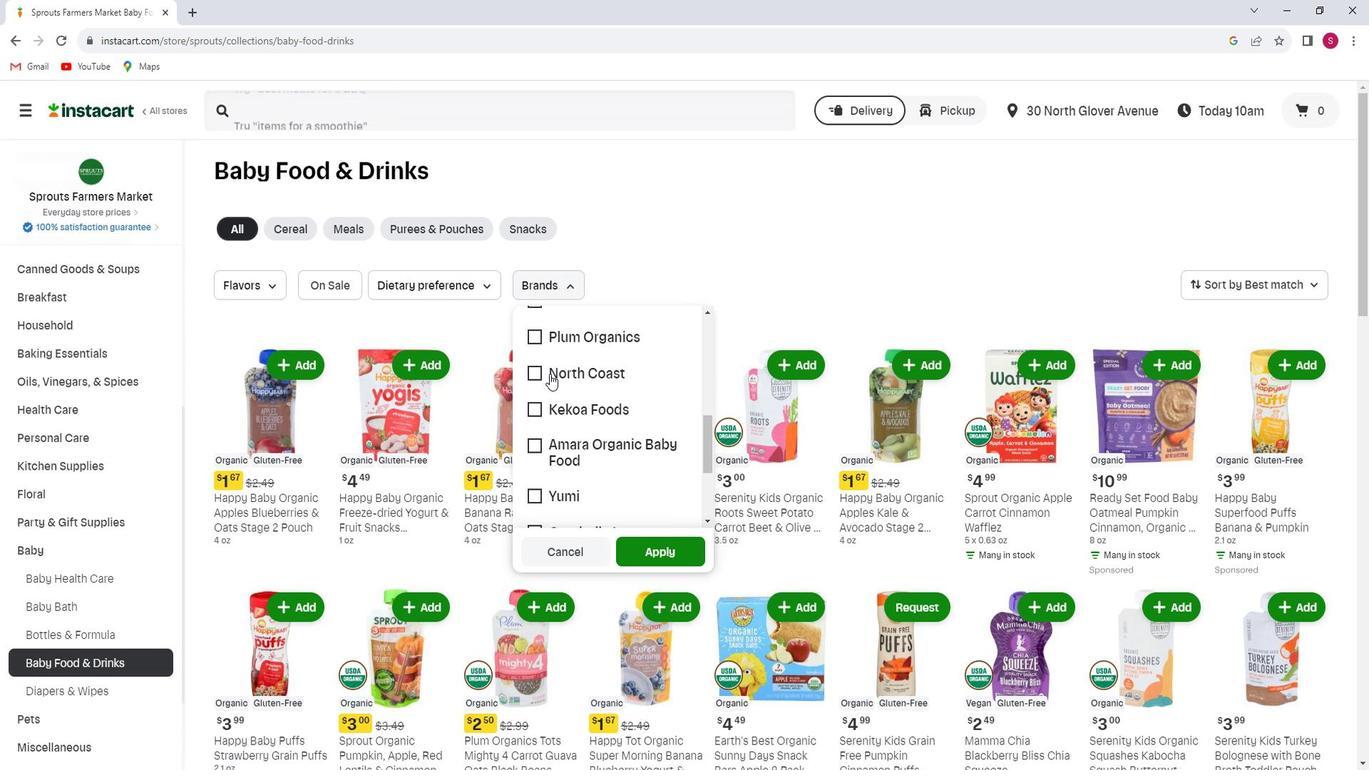 
Action: Mouse scrolled (570, 380) with delta (0, 0)
Screenshot: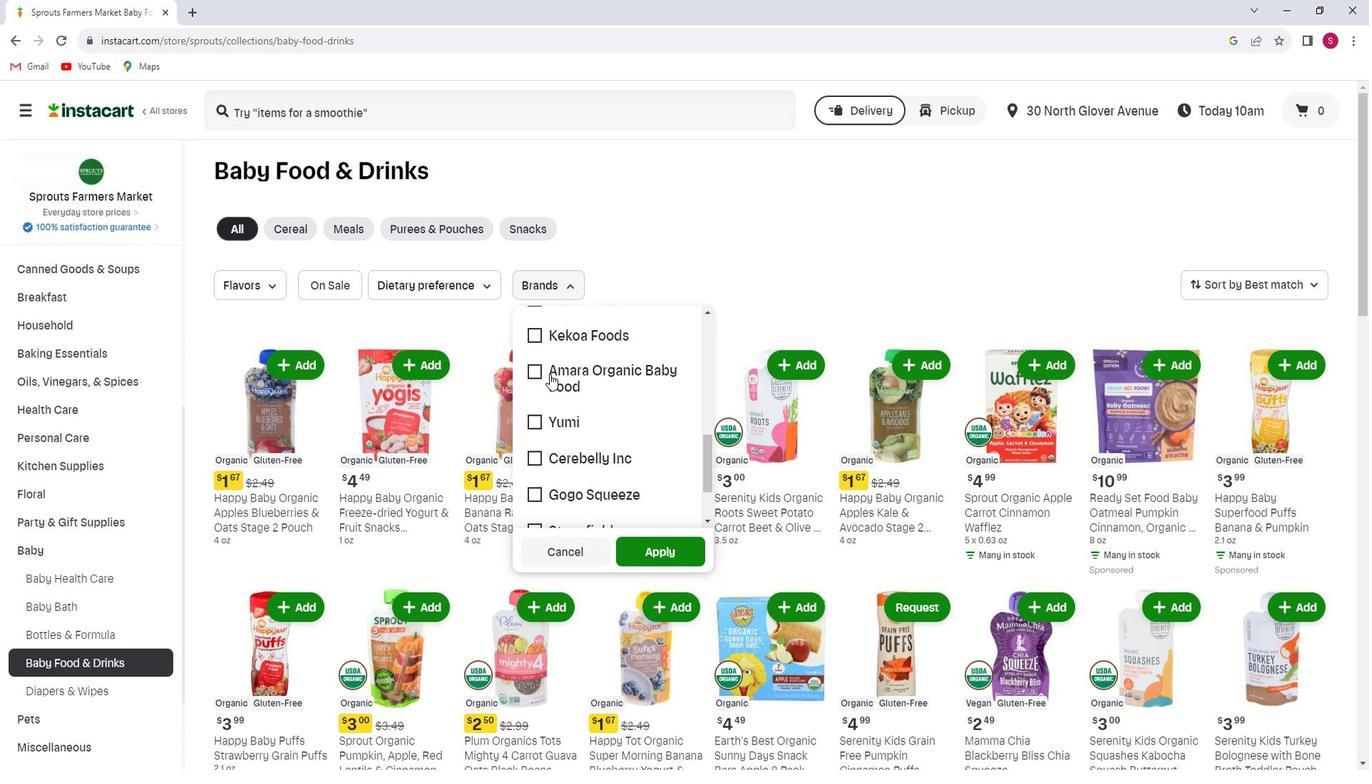 
Action: Mouse scrolled (570, 380) with delta (0, 0)
Screenshot: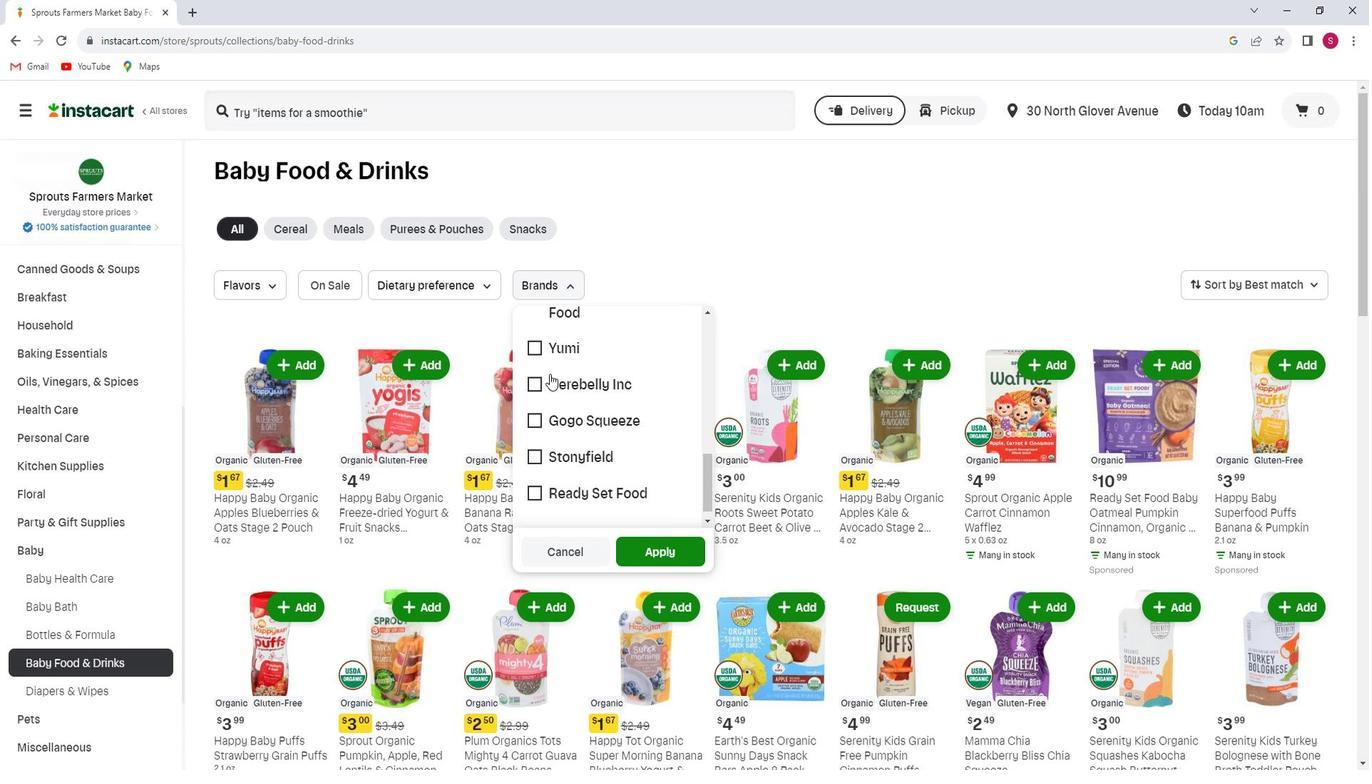 
Action: Mouse moved to (552, 446)
Screenshot: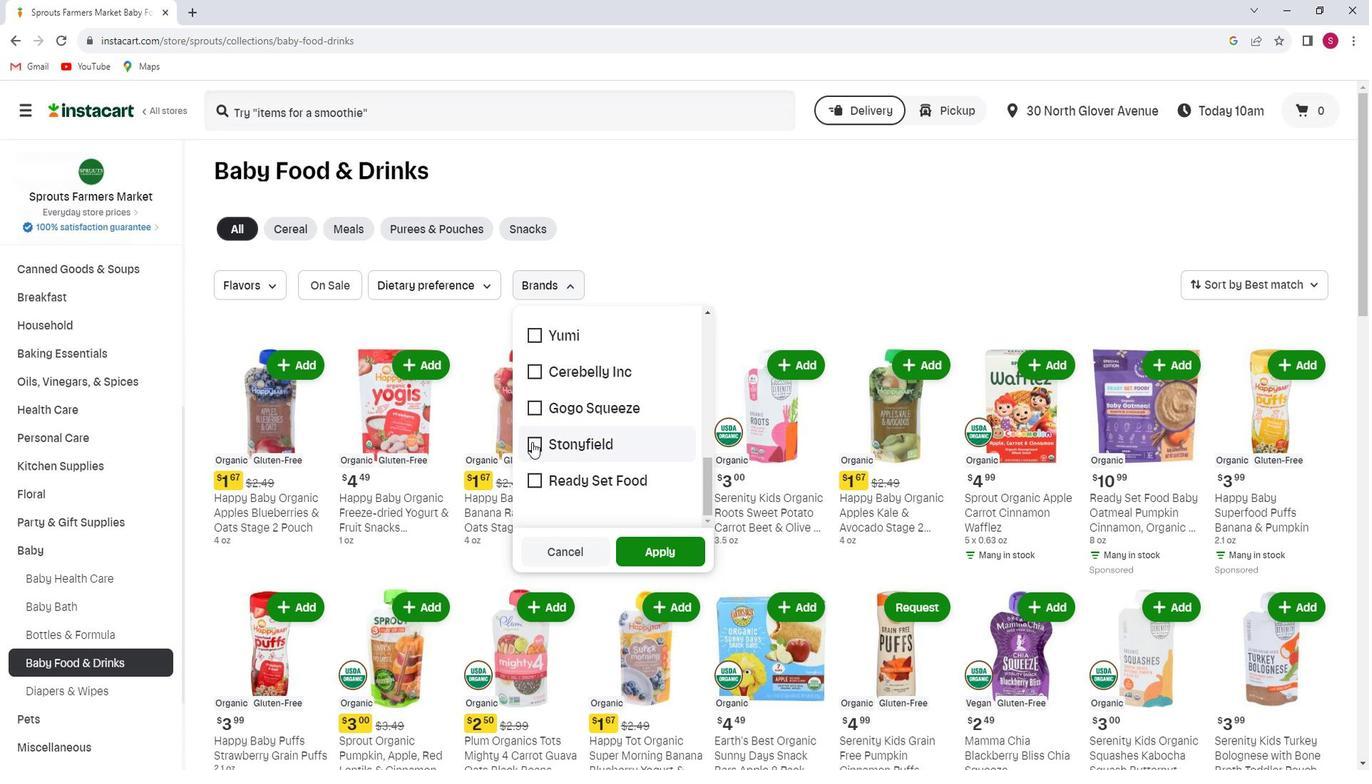 
Action: Mouse pressed left at (552, 446)
Screenshot: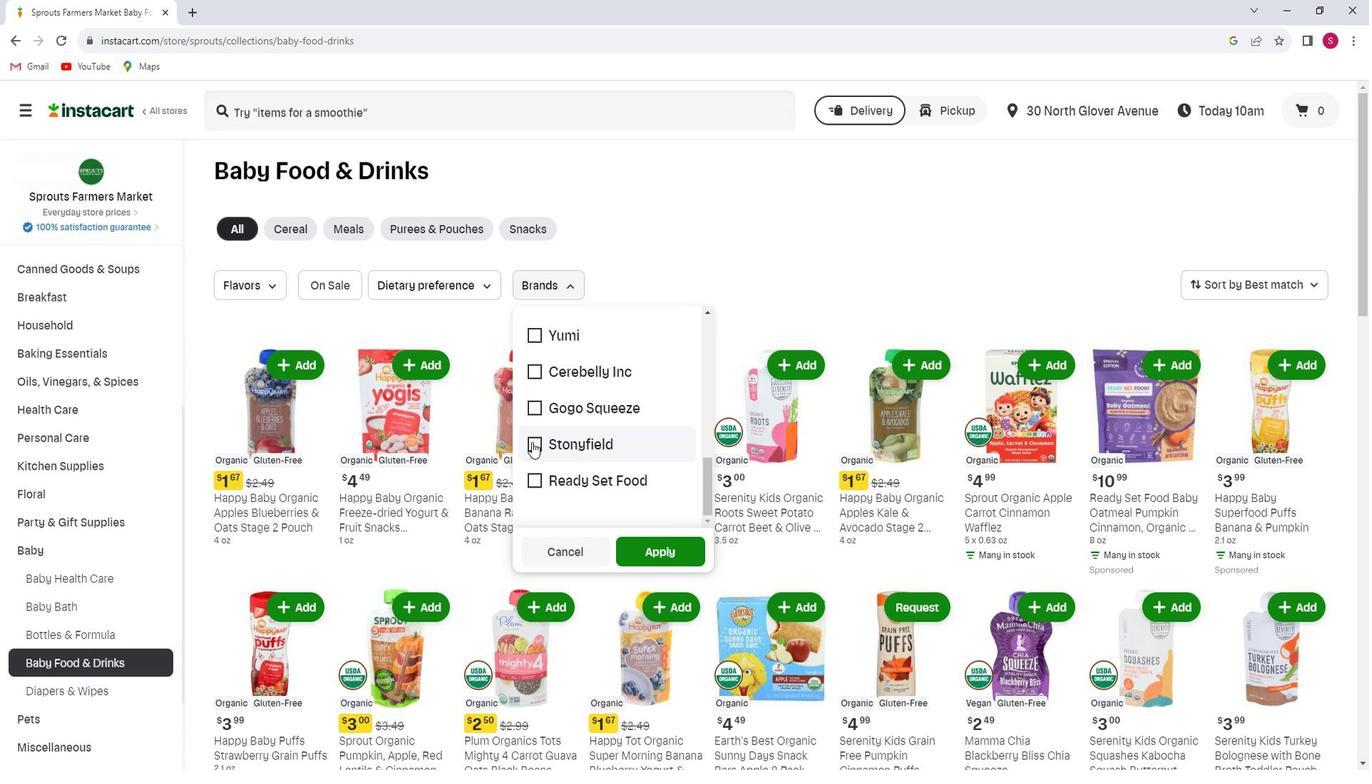 
Action: Mouse moved to (664, 550)
Screenshot: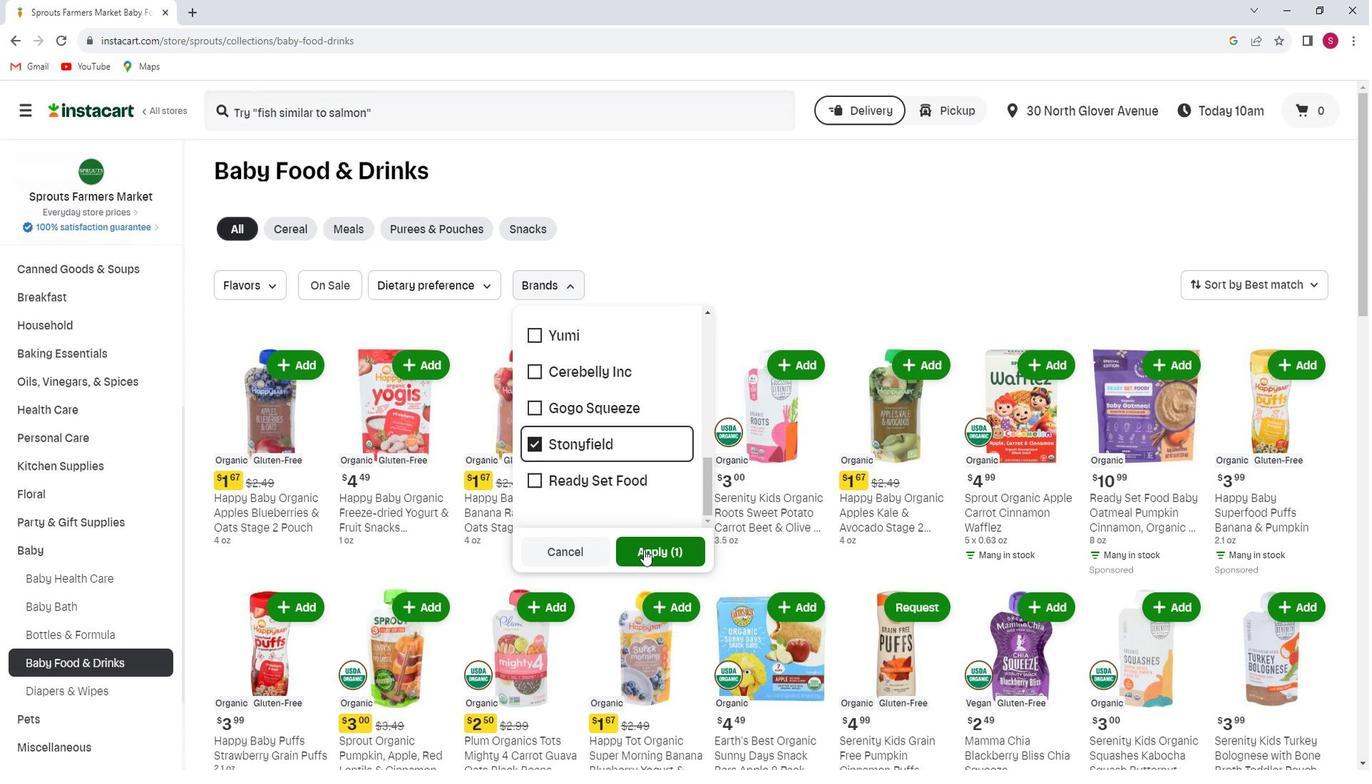 
Action: Mouse pressed left at (664, 550)
Screenshot: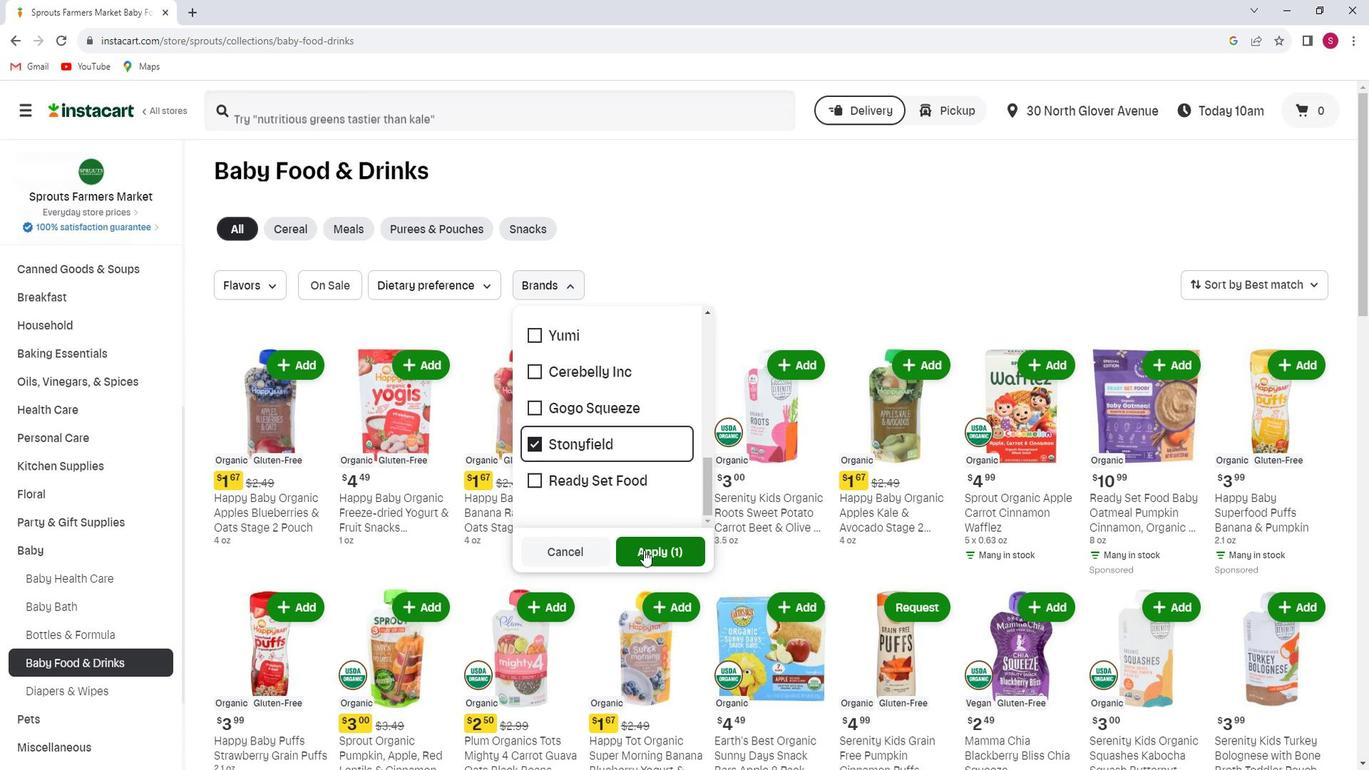 
Action: Mouse moved to (664, 551)
Screenshot: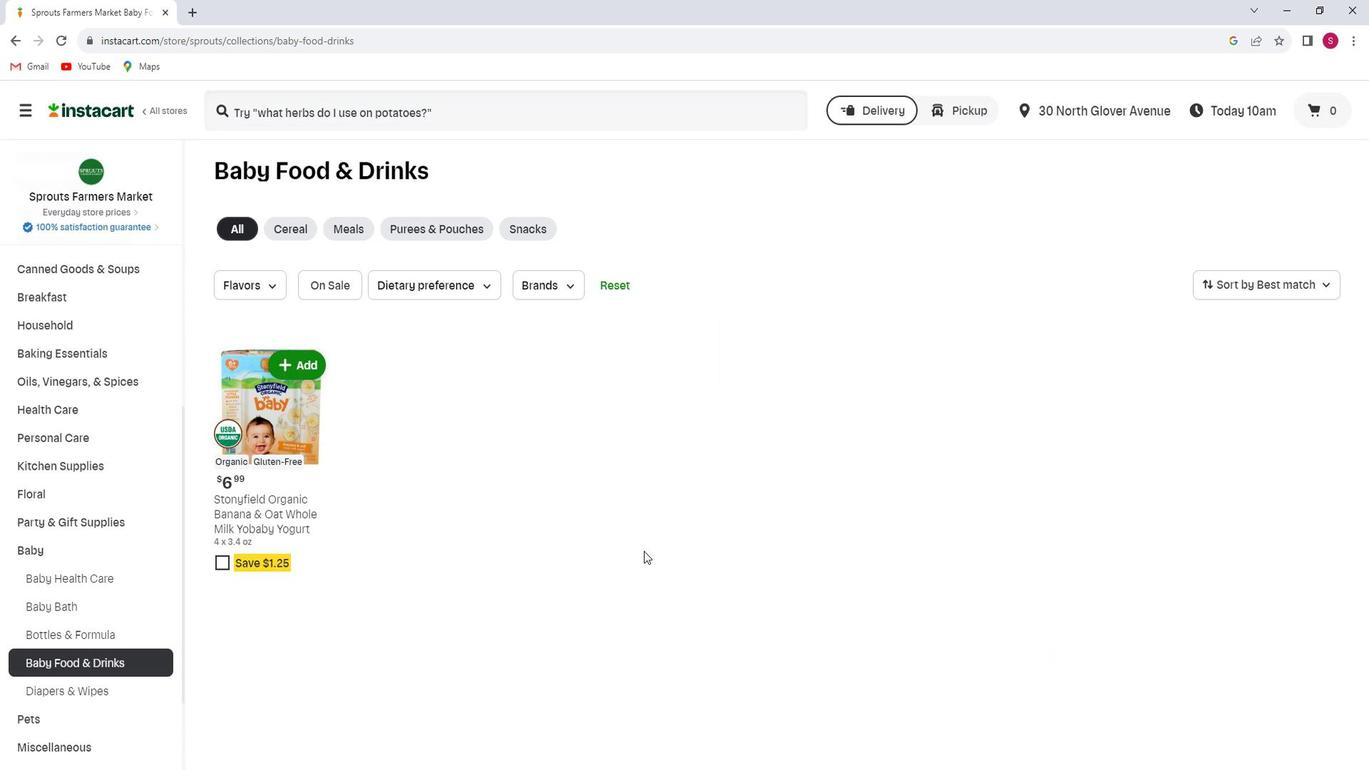 
